 Task: Book a 2-hour guided tour of local street art and graffiti for art enthusiasts.
Action: Mouse pressed left at (595, 223)
Screenshot: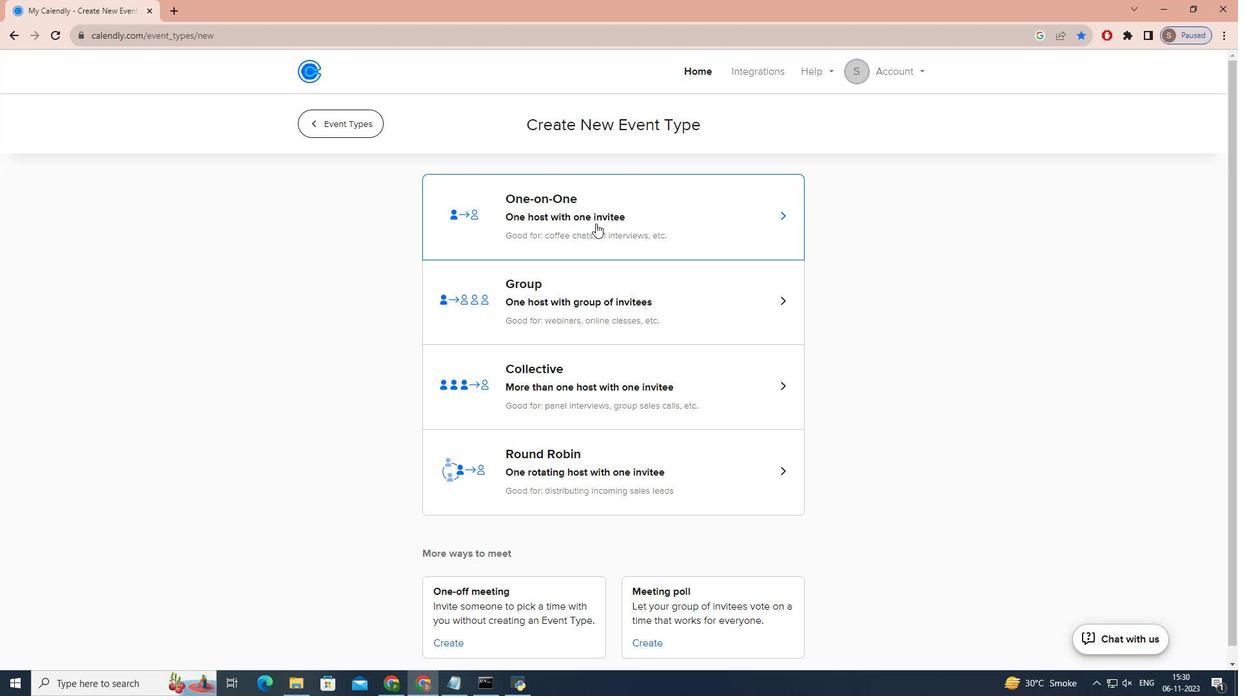 
Action: Mouse moved to (482, 305)
Screenshot: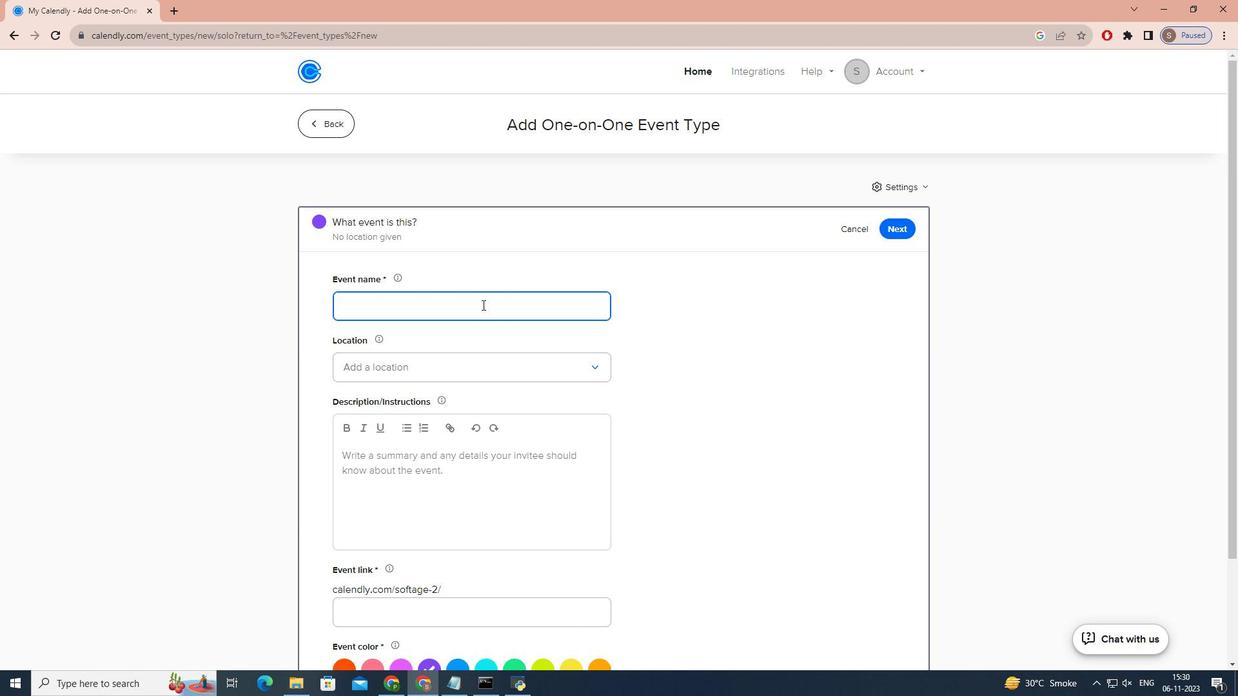 
Action: Mouse pressed left at (482, 305)
Screenshot: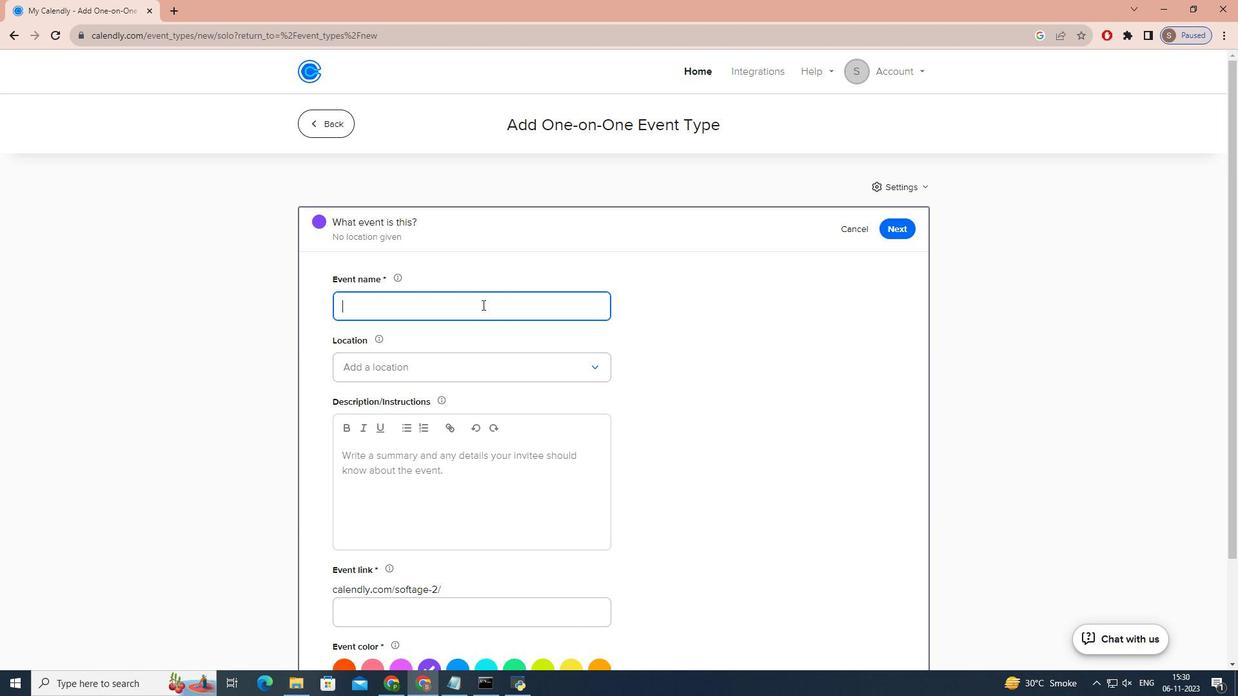 
Action: Key pressed s<Key.caps_lock>TREET<Key.space><Key.caps_lock>a<Key.caps_lock>RT<Key.space>AND<Key.space><Key.caps_lock>g<Key.caps_lock>RAFFITI<Key.space><Key.caps_lock>t<Key.caps_lock>OUR<Key.space>FOR<Key.space><Key.caps_lock>a<Key.caps_lock>RT<Key.space><Key.caps_lock>e<Key.caps_lock>NTHUSIASTS<Key.space>
Screenshot: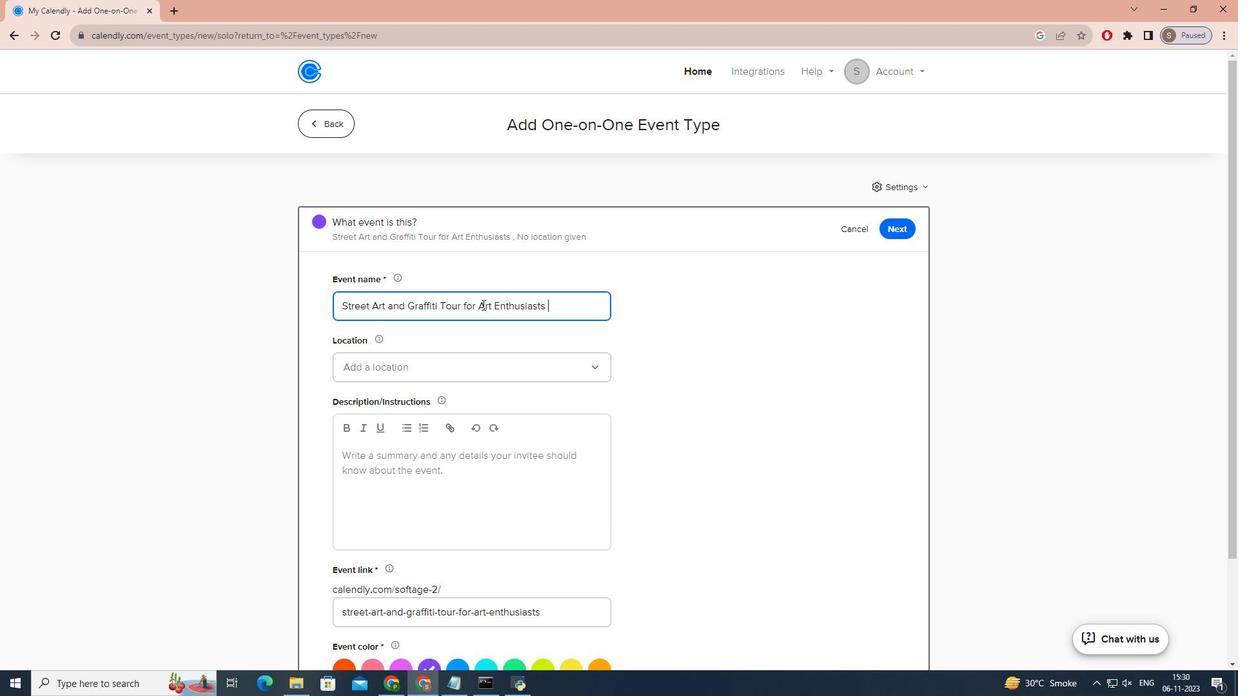 
Action: Mouse moved to (470, 373)
Screenshot: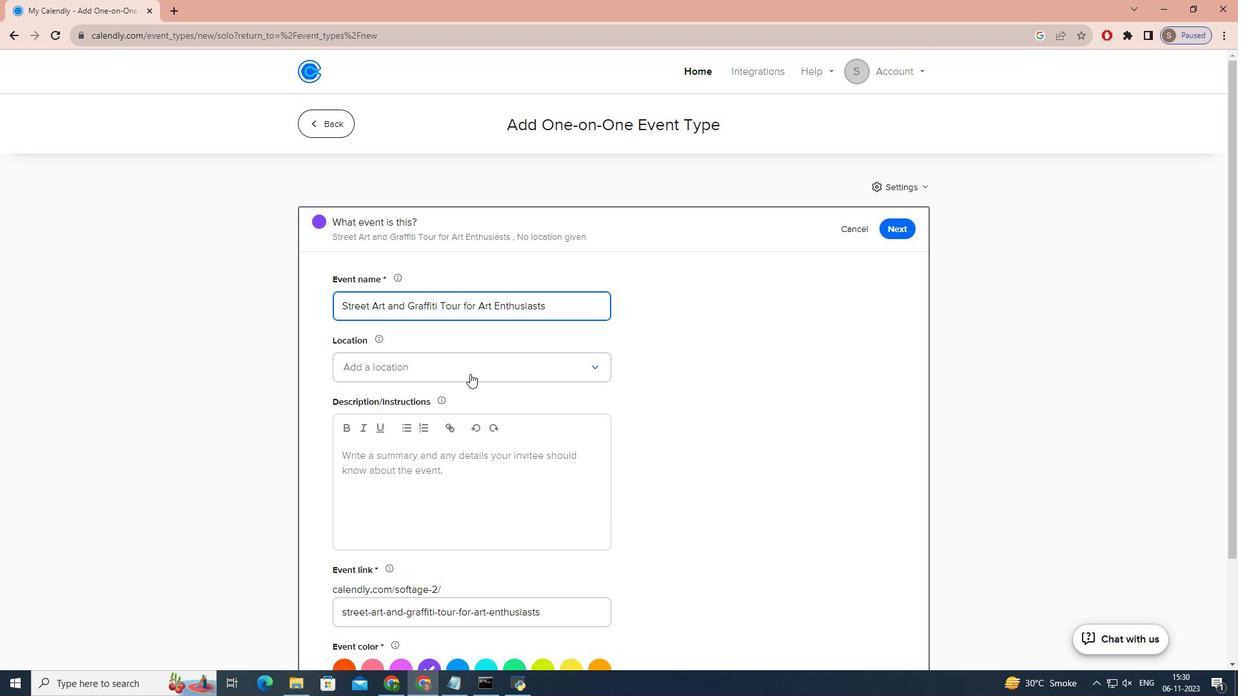 
Action: Mouse pressed left at (470, 373)
Screenshot: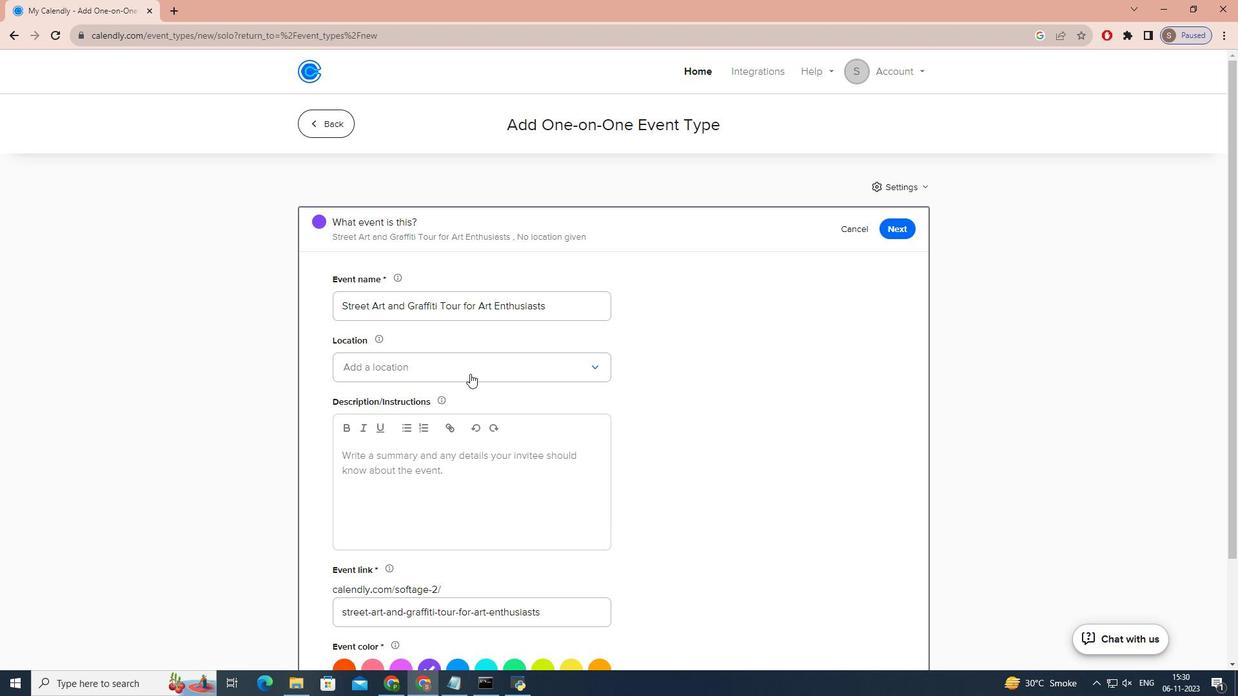 
Action: Mouse moved to (437, 402)
Screenshot: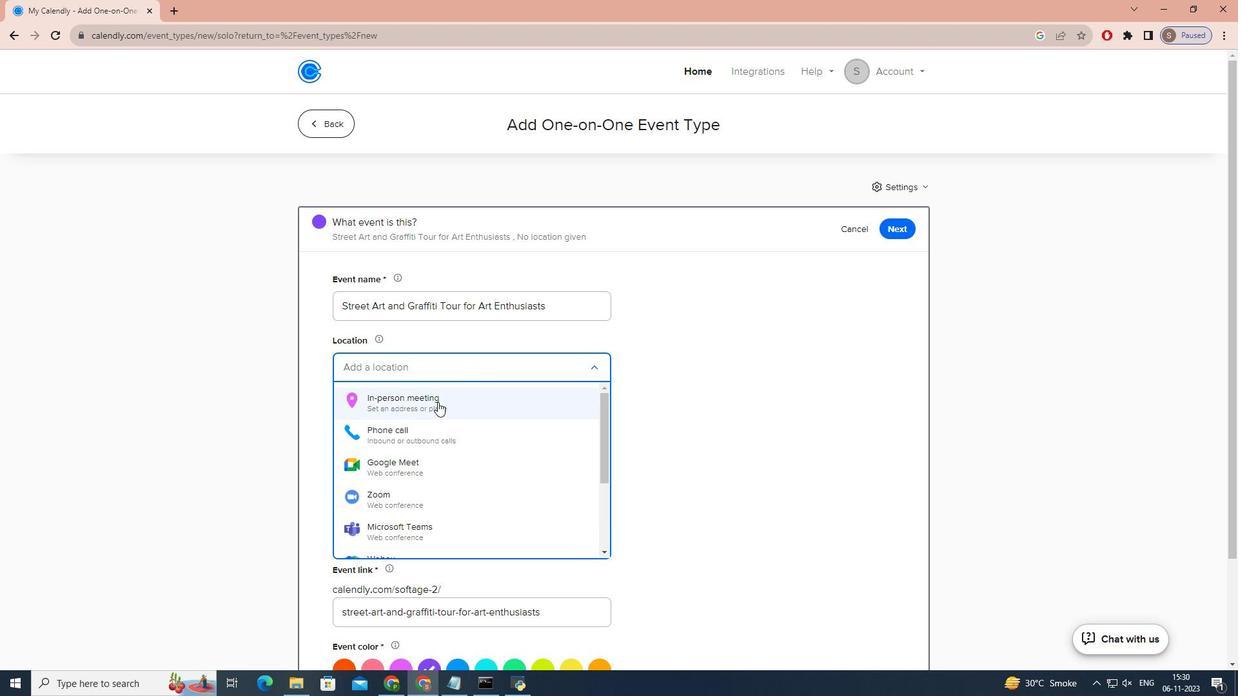 
Action: Mouse pressed left at (437, 402)
Screenshot: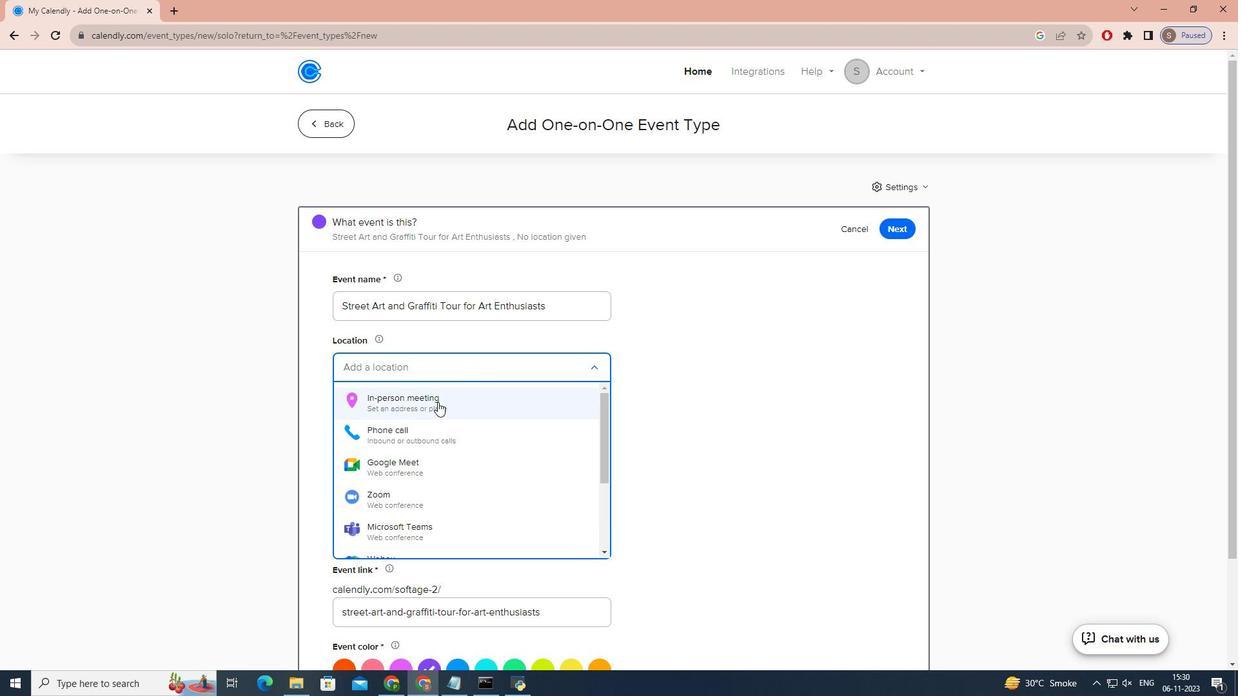 
Action: Mouse moved to (555, 221)
Screenshot: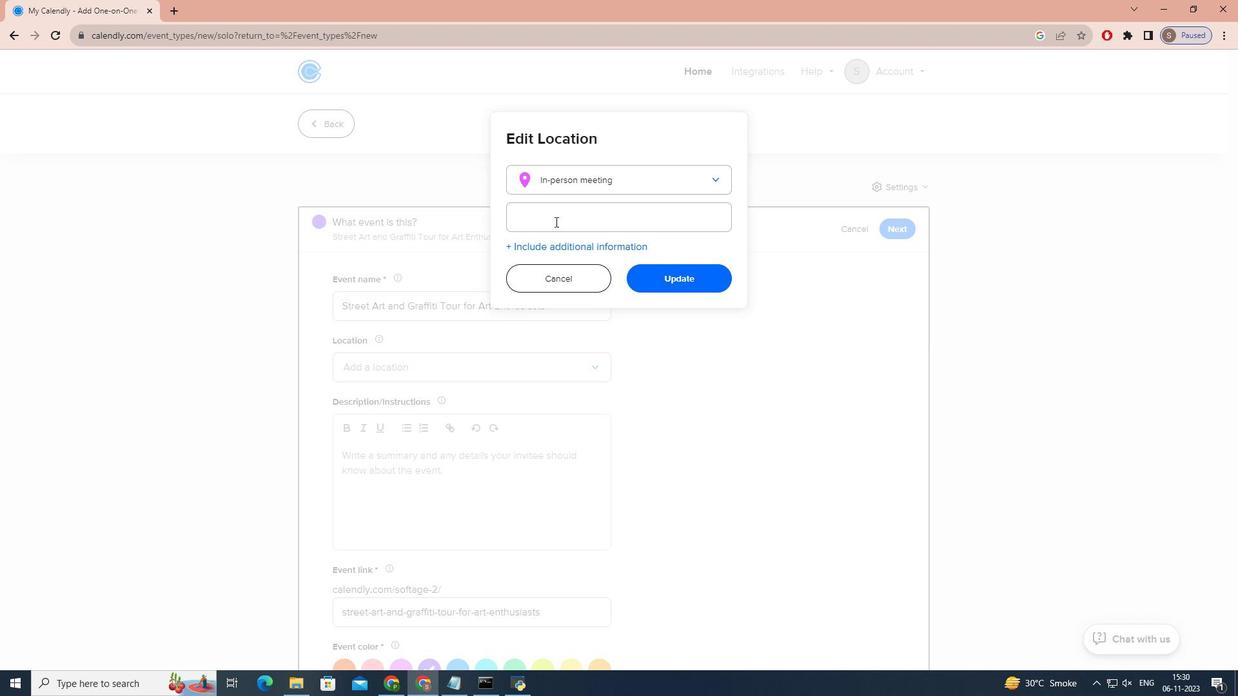 
Action: Mouse pressed left at (555, 221)
Screenshot: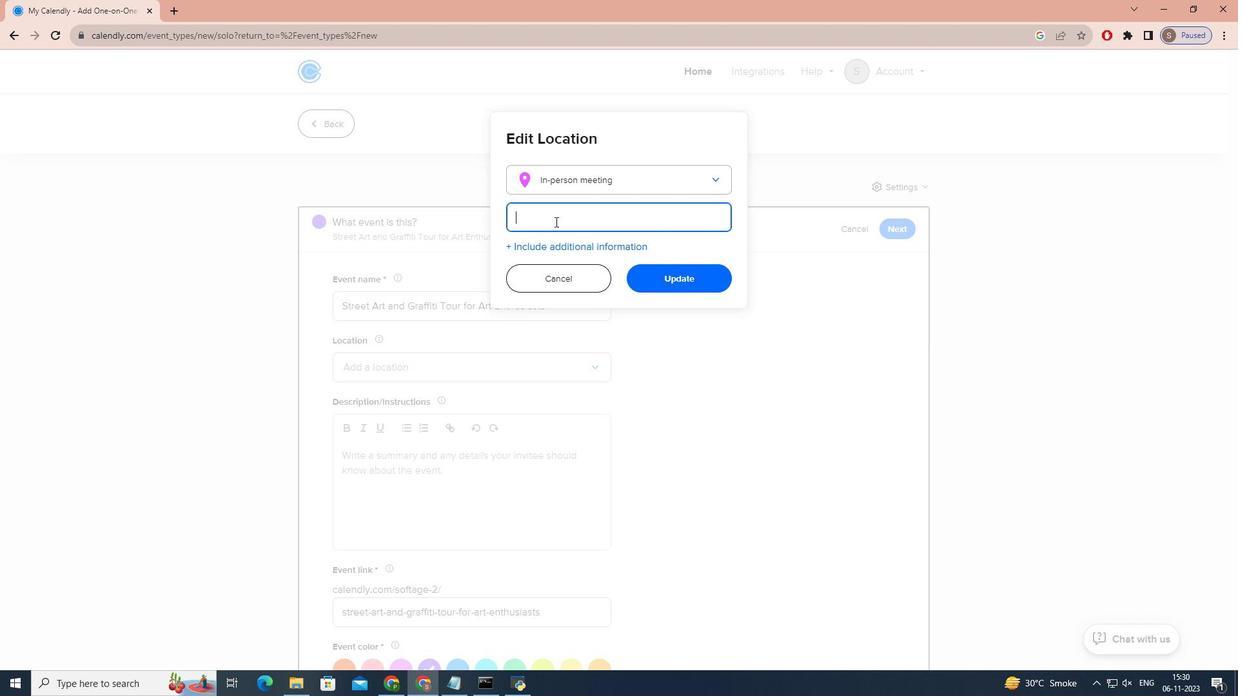 
Action: Key pressed <Key.caps_lock>w<Key.caps_lock>YNWOOD<Key.space><Key.caps_lock>w<Key.caps_lock>ALLS,<Key.space><Key.caps_lock>m<Key.caps_lock>IAMI<Key.space><Key.backspace>,<Key.space><Key.caps_lock>f<Key.caps_lock>LORIDA,<Key.space>2520<Key.space><Key.caps_lock>nw<Key.space><Key.caps_lock>2ND<Key.space><Key.caps_lock>a<Key.caps_lock>VE,<Key.space>33127
Screenshot: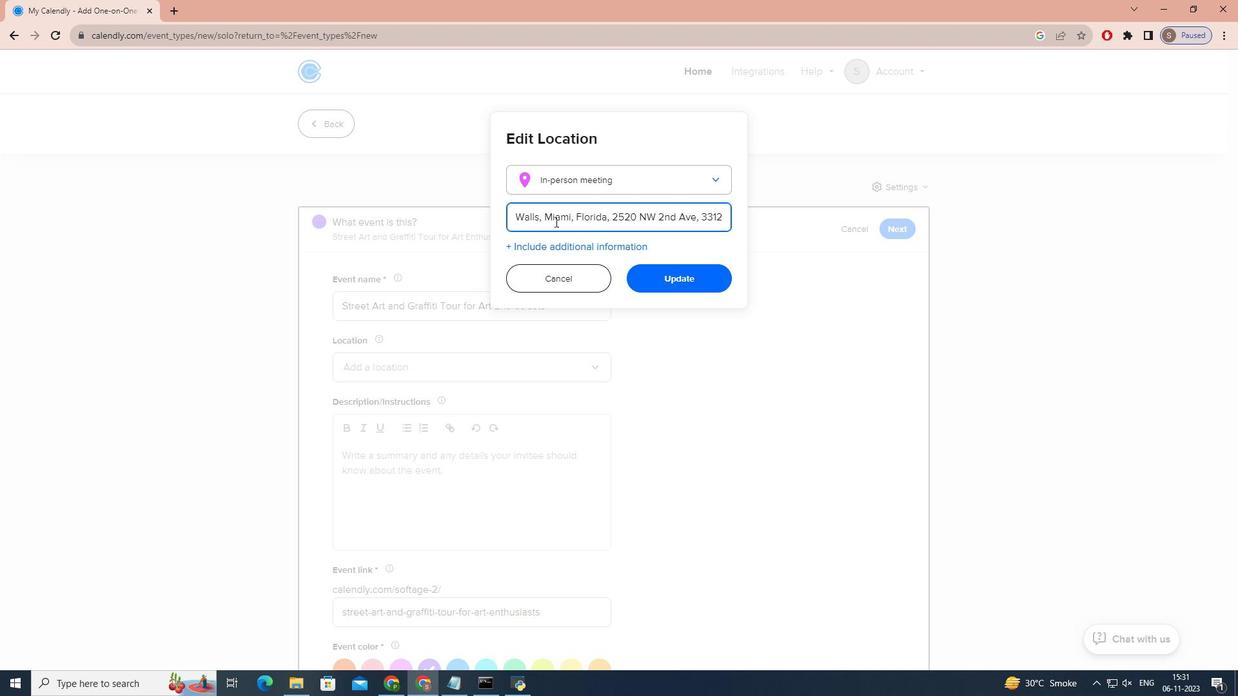
Action: Mouse moved to (688, 282)
Screenshot: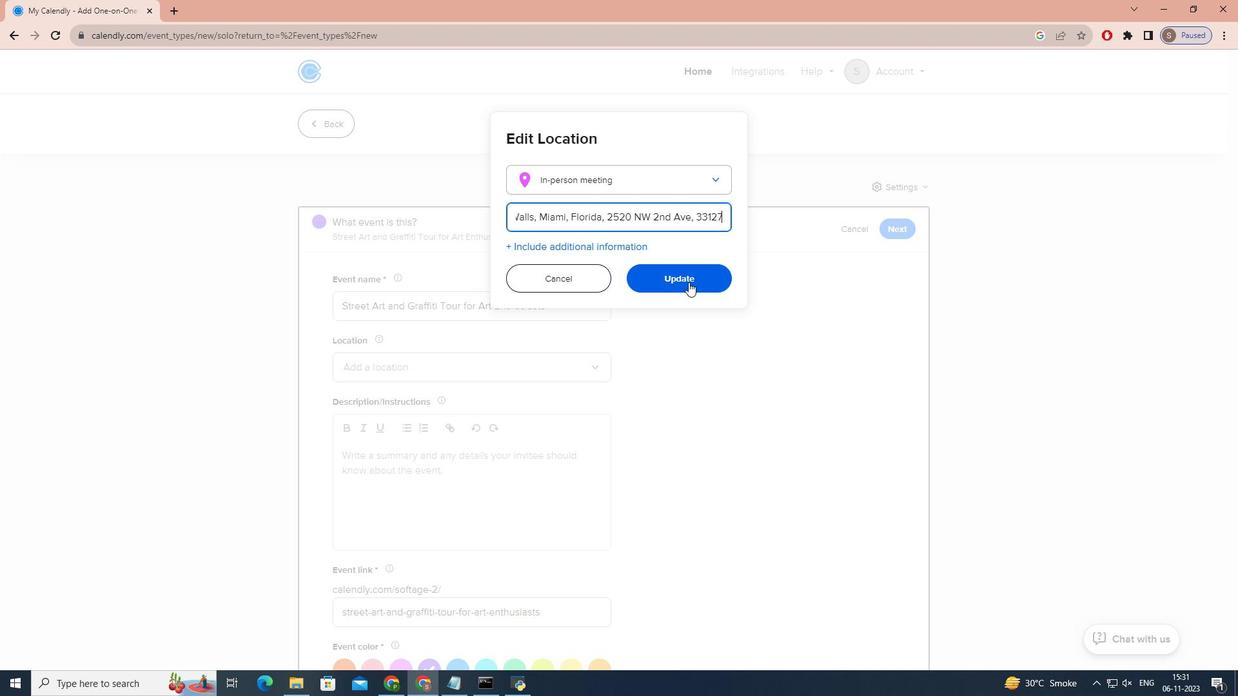 
Action: Mouse pressed left at (688, 282)
Screenshot: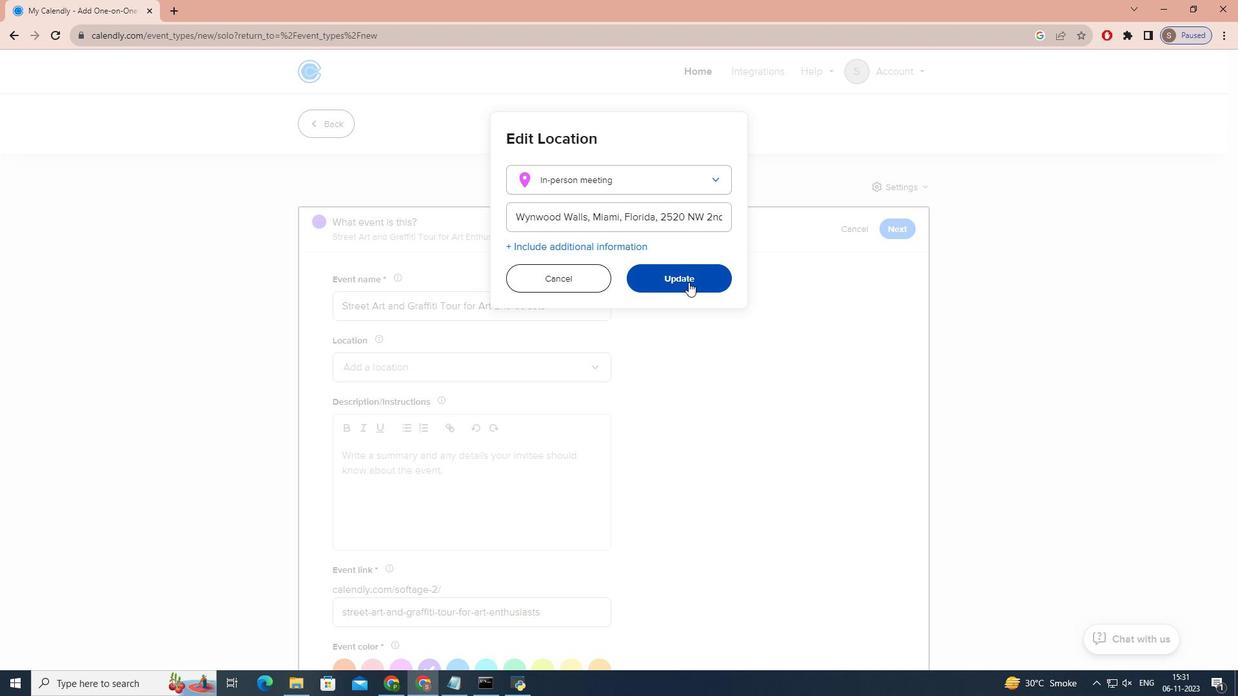 
Action: Mouse moved to (435, 510)
Screenshot: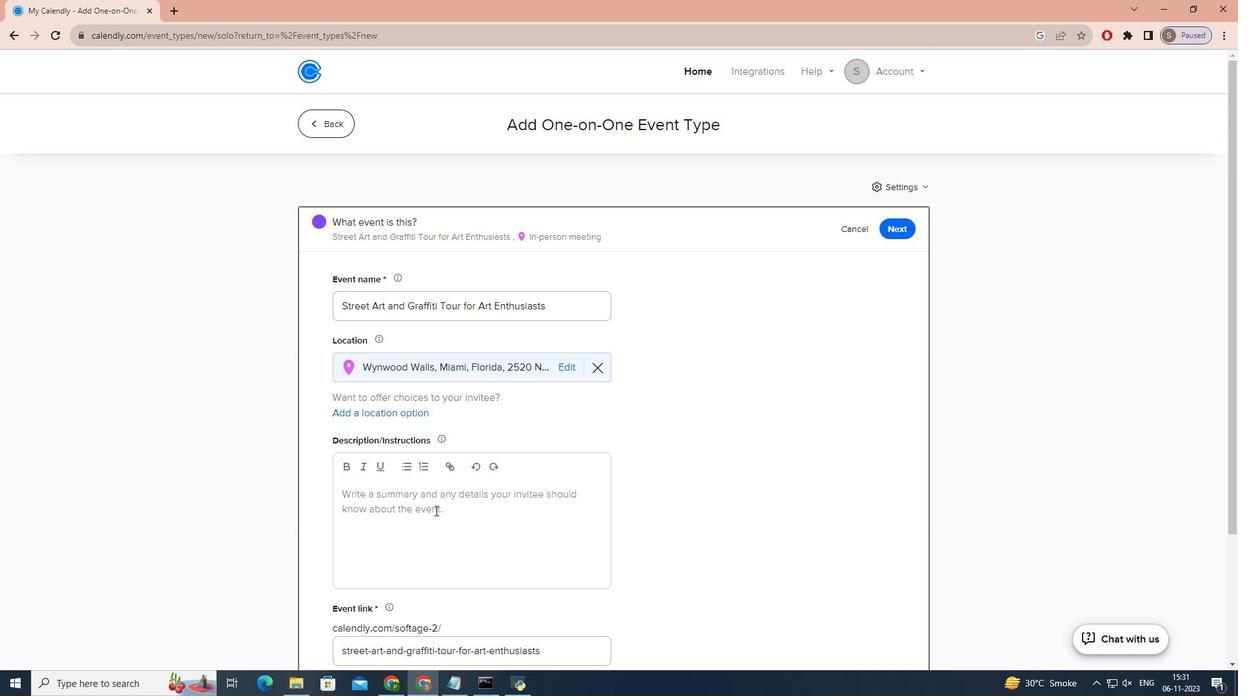 
Action: Mouse pressed left at (435, 510)
Screenshot: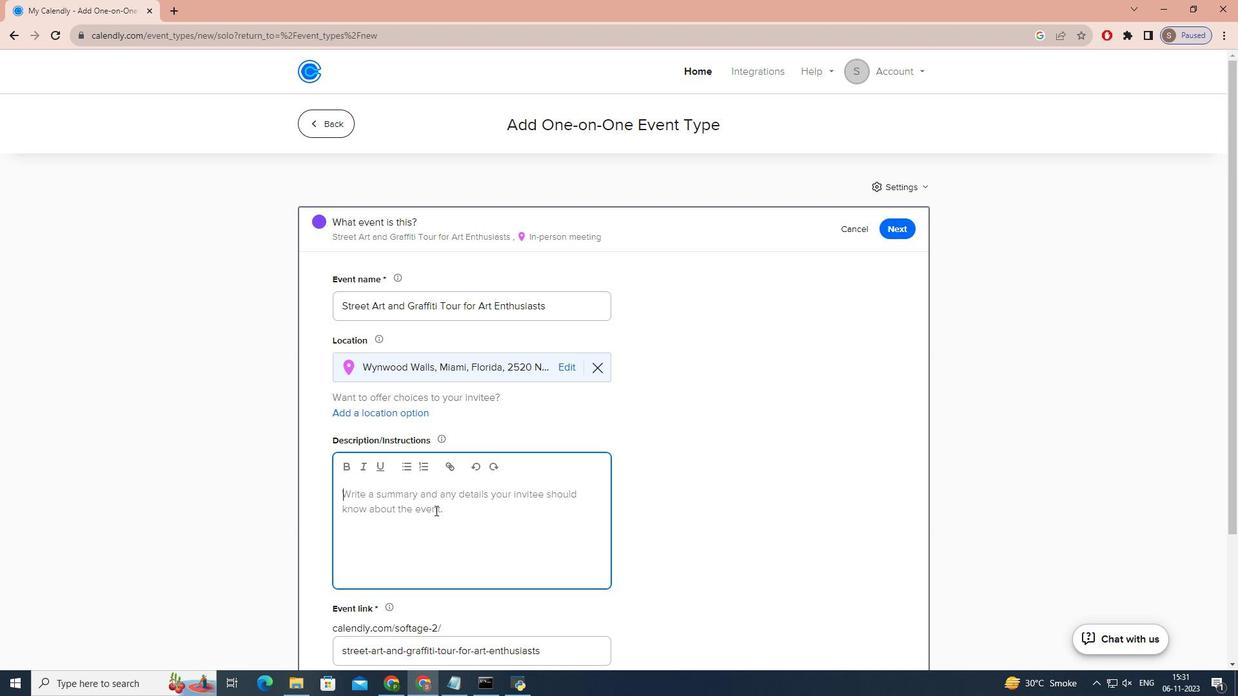 
Action: Mouse moved to (433, 509)
Screenshot: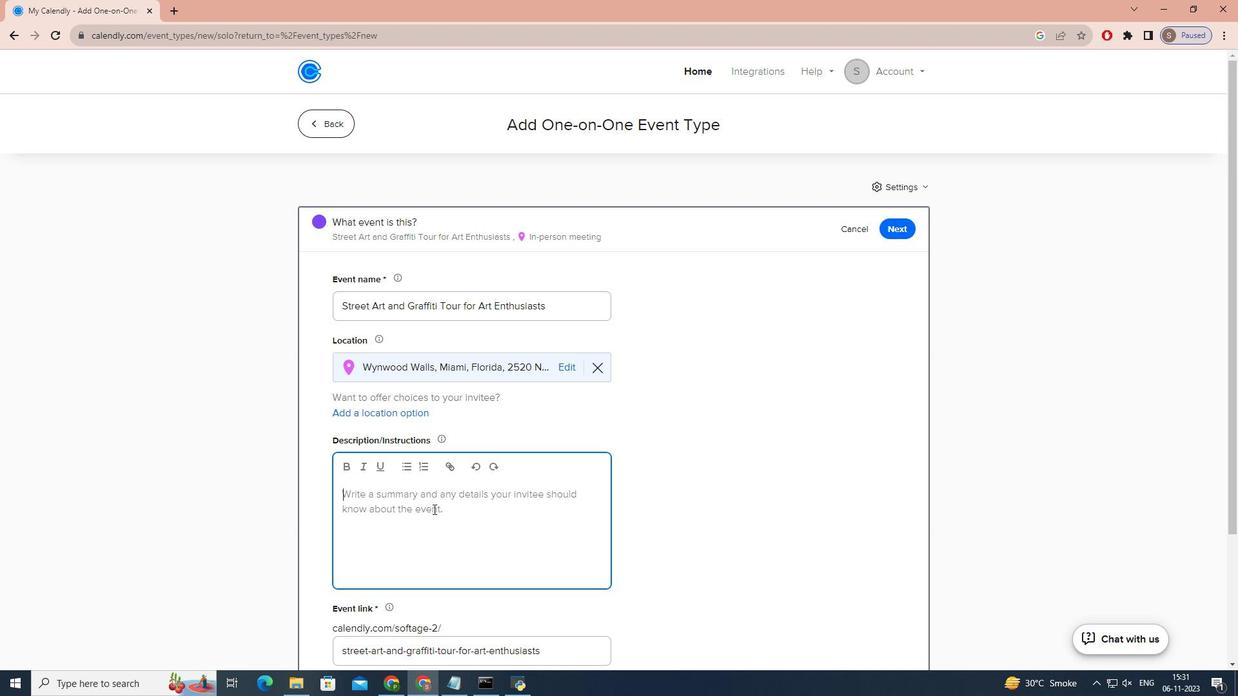 
Action: Key pressed <Key.caps_lock>i<Key.caps_lock>MMR<Key.backspace>ERSE<Key.space>YOURSELF<Key.space>IN<Key.space>THE<Key.space>VIBRANT<Key.space>WORLD<Key.space>OF<Key.space>STREET<Key.space>ART<Key.space>GRAFFITI<Key.space>ON<Key.space>THIS<Key.space>GUIDED<Key.space>TOUR<Key.space>DESIGNED<Key.space>FOR<Key.space>AF<Key.backspace>RT<Key.space>ENTHUSIASTS.<Key.space><Key.caps_lock>d<Key.caps_lock>ISCOVER<Key.space>THE<Key.space>HIDDEN<Key.space>GEMS<Key.space>OF<Key.space>LOCAL<Key.space>URBAN<Key.space>ART,<Key.space>LEARN<Key.space>ABOUT<Key.space>THE<Key.space>ARTISTS<Key.space>BEHIND<Key.space>THE<Key.space>MURALS,<Key.space>AND<Key.space>GAIN<Key.space>A<Key.space>DEEPER<Key.space>APPRECIATION<Key.space>FOR<Key.space>THIS<Key.space>DYNAMIC<Key.space>AND<Key.space>EVOLVING.<Key.space><Key.enter><Key.caps_lock>e<Key.caps_lock>XPLORE<Key.space>THE<Key.space>COLORFUL<Key.space>STREETS<Key.space>OF<Key.space>OUR<Key.space>CITY<Key.space>AND<Key.space>WITNESS<Key.space>THE<Key.space>TRANSFORMATION<Key.space>OF<Key.space>ORDINARY<Key.space>WALLS<Key.space>INTO<Key.space>CAPTIVATING<Key.space>CANVASS<Key.backspace>ES.<Key.space><Key.caps_lock>o<Key.caps_lock>UR<Key.space>KNOWLEDGE<Key.space>GUIDE<Key.space>WILL<Key.space>PROVIDE<Key.space>INSIGHTS<Key.space>INTO<Key.space>THJE<Key.backspace><Key.backspace>E<Key.space>HISTORY,<Key.space>TECHNIQUES,<Key.space>AND<Key.space>ARTISTS<Key.space><Key.backspace><Key.backspace><Key.backspace><Key.backspace><Key.backspace><Key.backspace><Key.backspace><Key.backspace><Key.backspace><Key.space>CULTURAL<Key.space>SIGNIFICANCE<Key.space>OF<Key.space>STREET<Key.space>ART,<Key.space>MAKING<Key.space>THIS<Key.space>TOUR<Key.space>A<Key.space>MUST-DO<Key.space>FOR<Key.space>ANY<Key.space>A<Key.backspace>PASSIONATE<Key.space>ABOUT<Key.space>URBAN<Key.space>CREATIVITY.<Key.space>
Screenshot: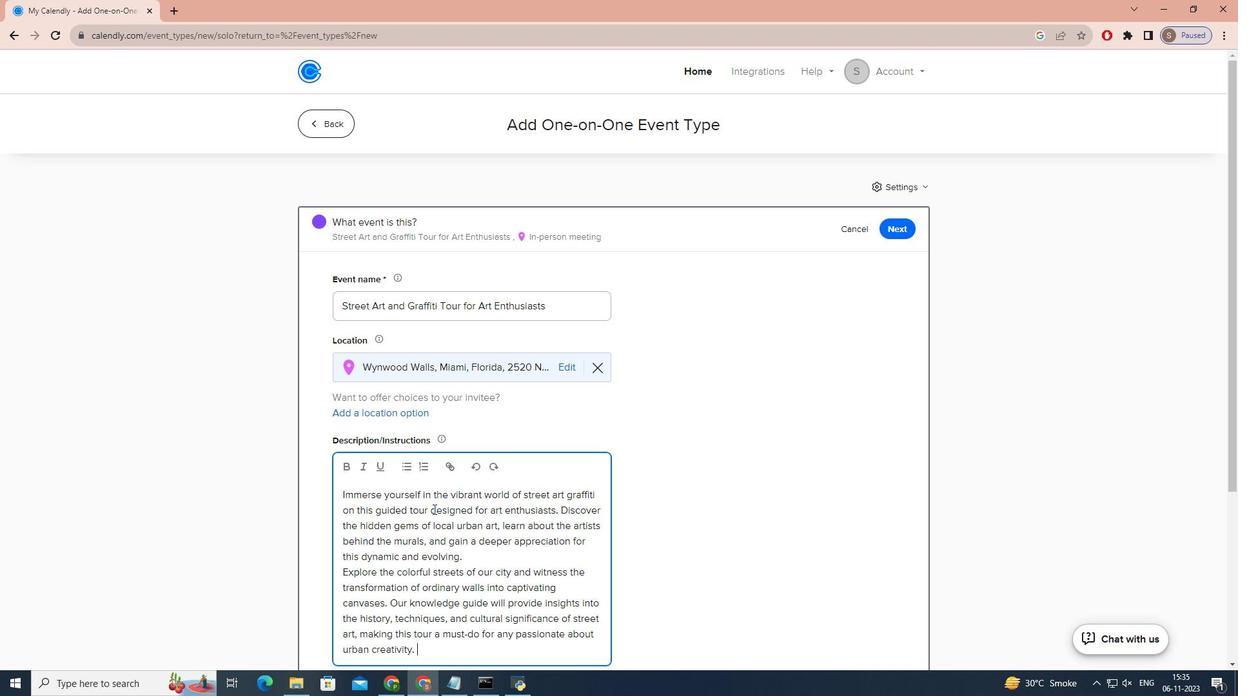
Action: Mouse moved to (599, 486)
Screenshot: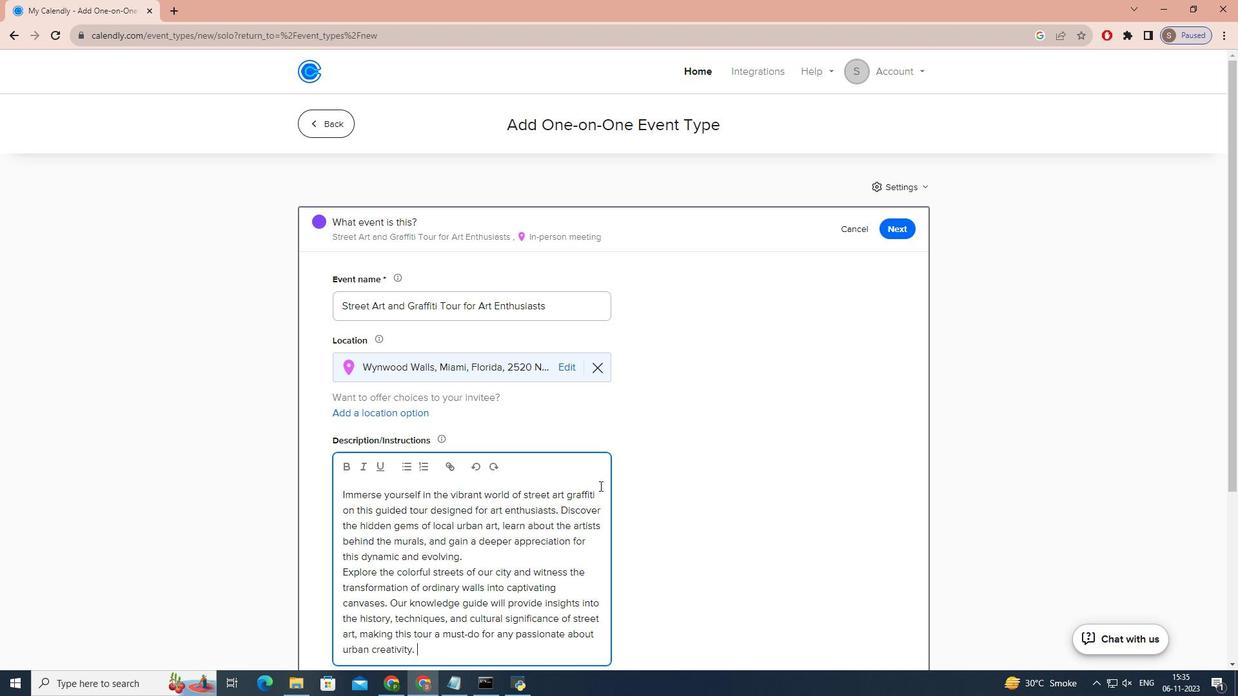 
Action: Mouse scrolled (599, 485) with delta (0, 0)
Screenshot: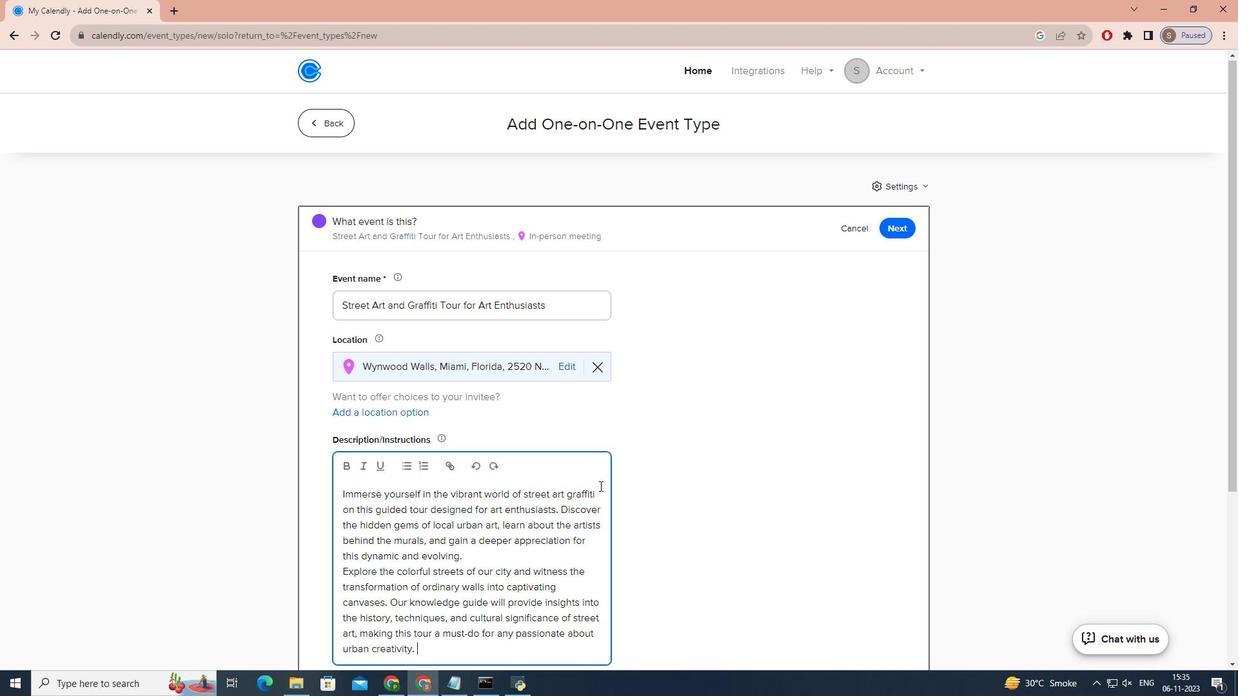 
Action: Mouse scrolled (599, 485) with delta (0, 0)
Screenshot: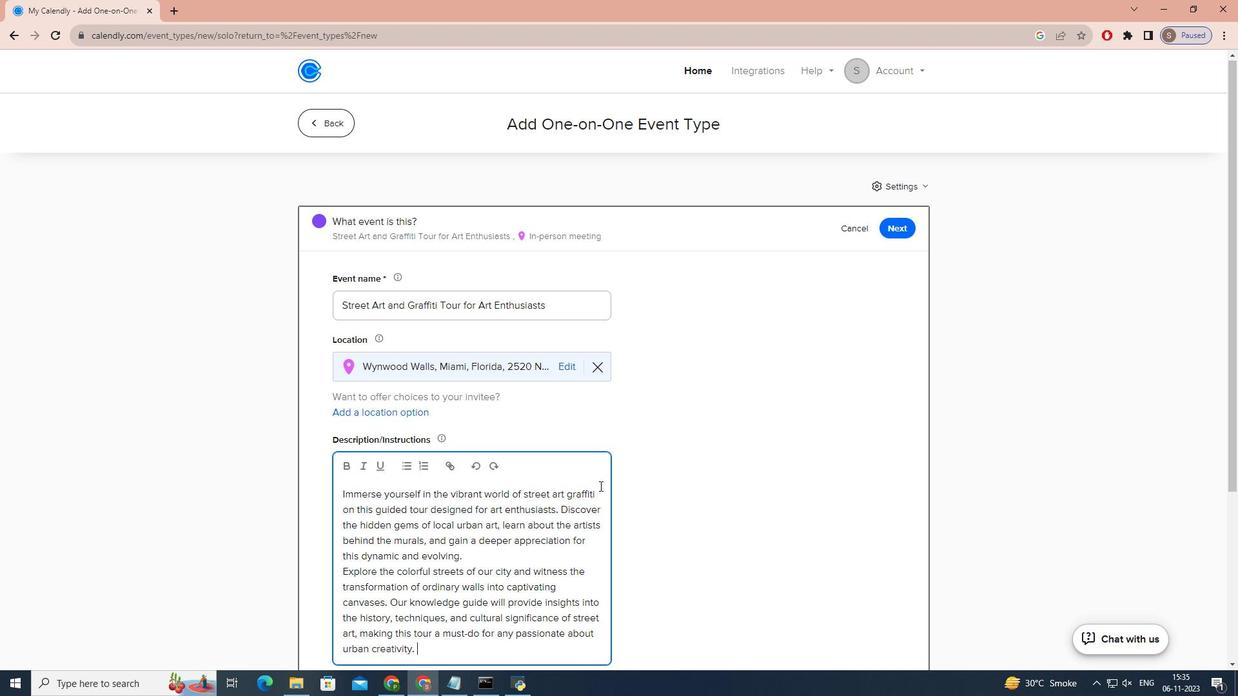 
Action: Mouse scrolled (599, 485) with delta (0, 0)
Screenshot: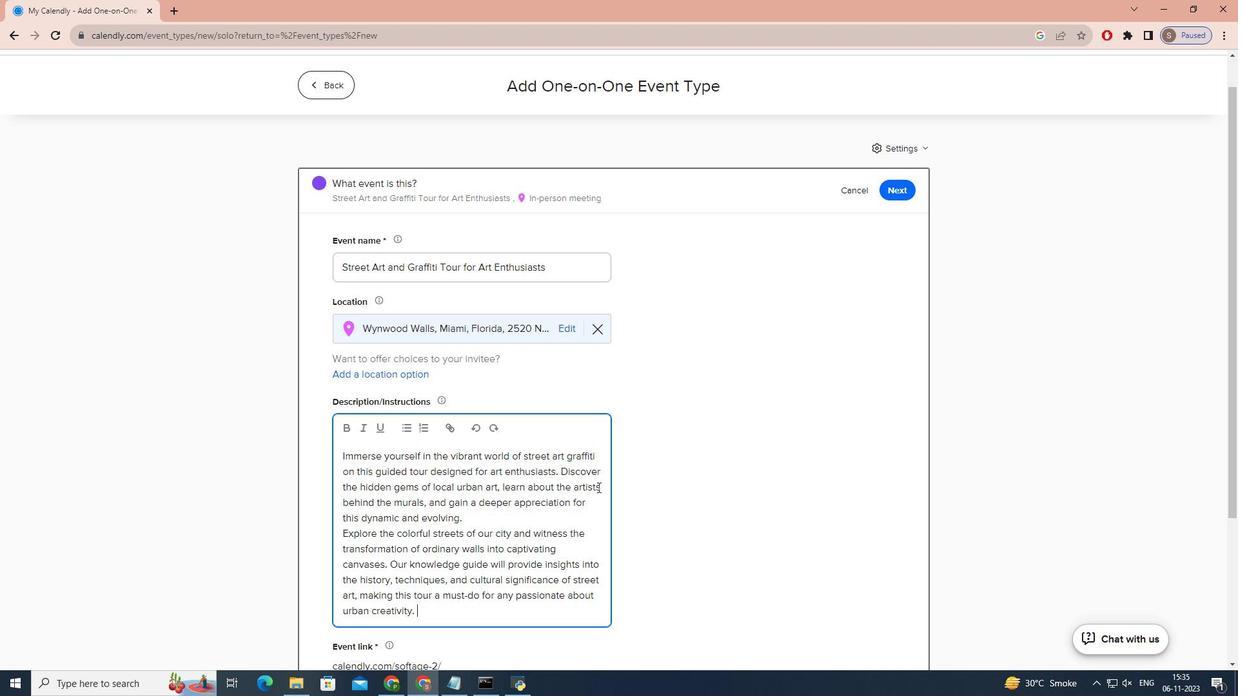 
Action: Mouse moved to (599, 486)
Screenshot: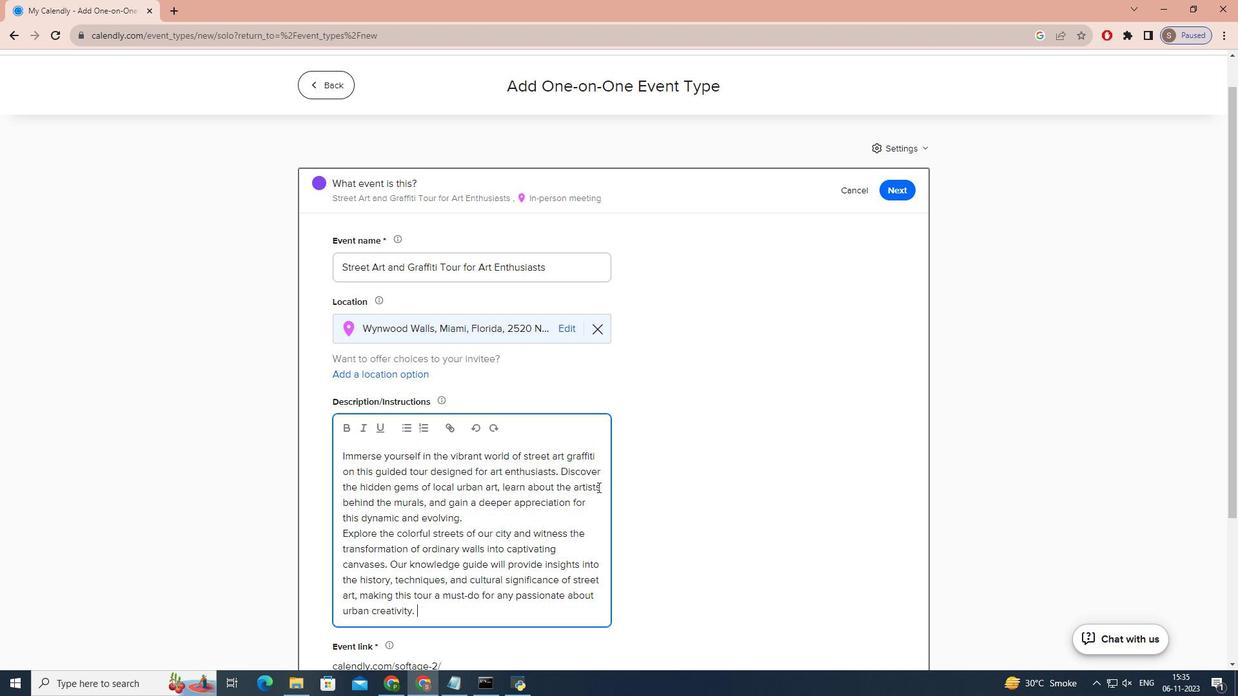 
Action: Mouse scrolled (599, 485) with delta (0, 0)
Screenshot: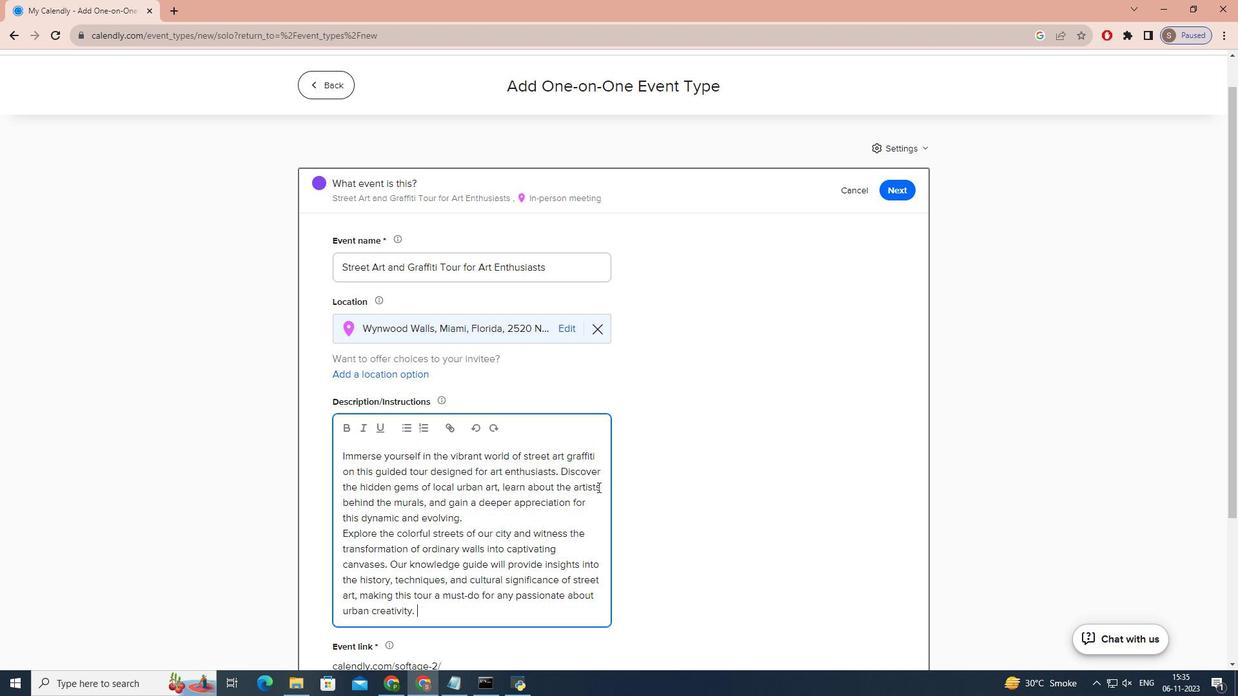 
Action: Mouse moved to (599, 486)
Screenshot: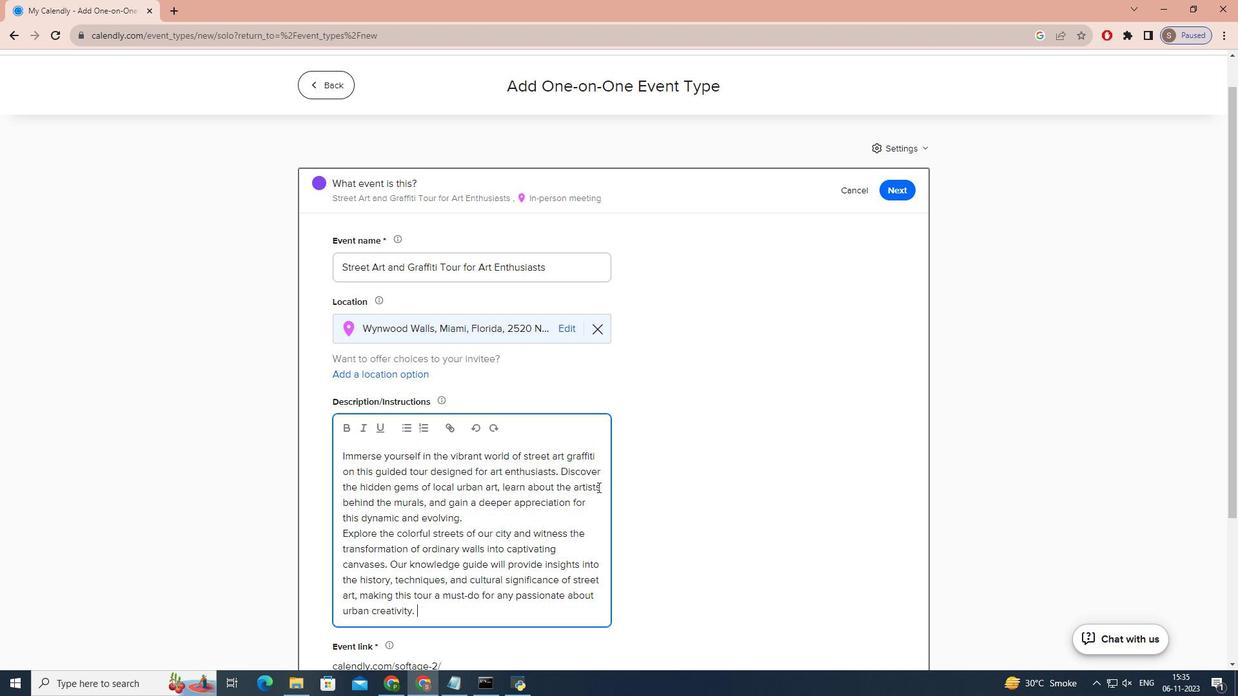 
Action: Mouse scrolled (599, 486) with delta (0, 0)
Screenshot: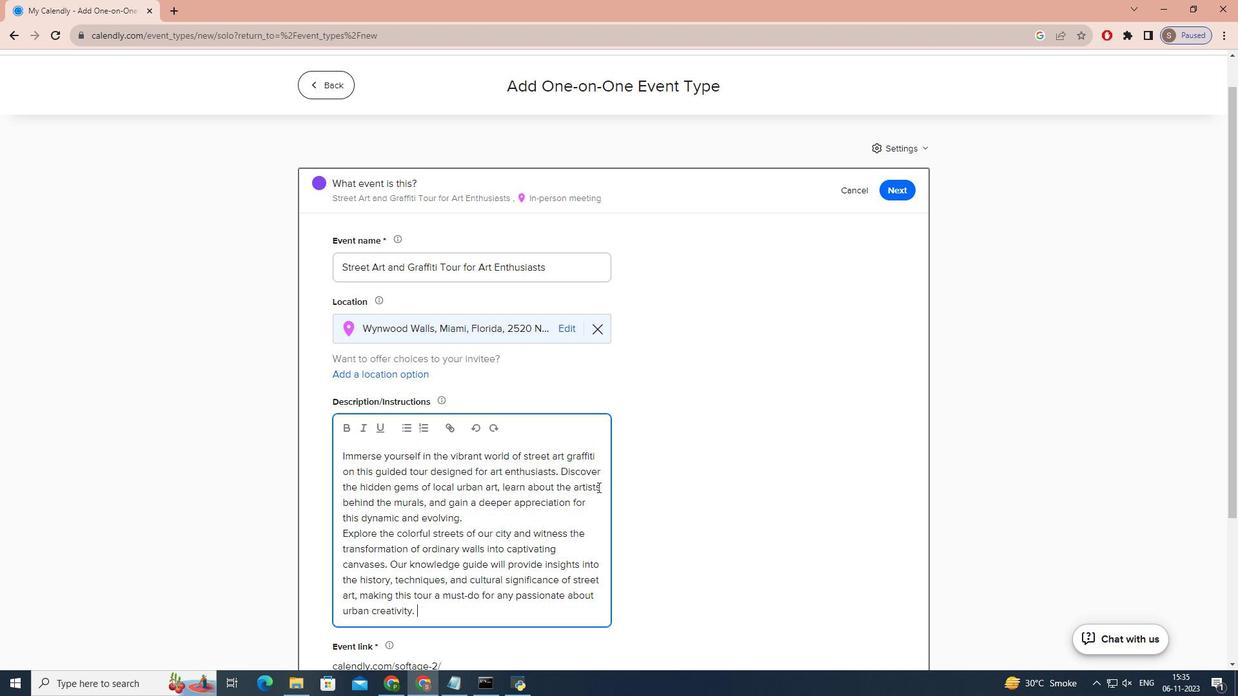 
Action: Mouse moved to (597, 487)
Screenshot: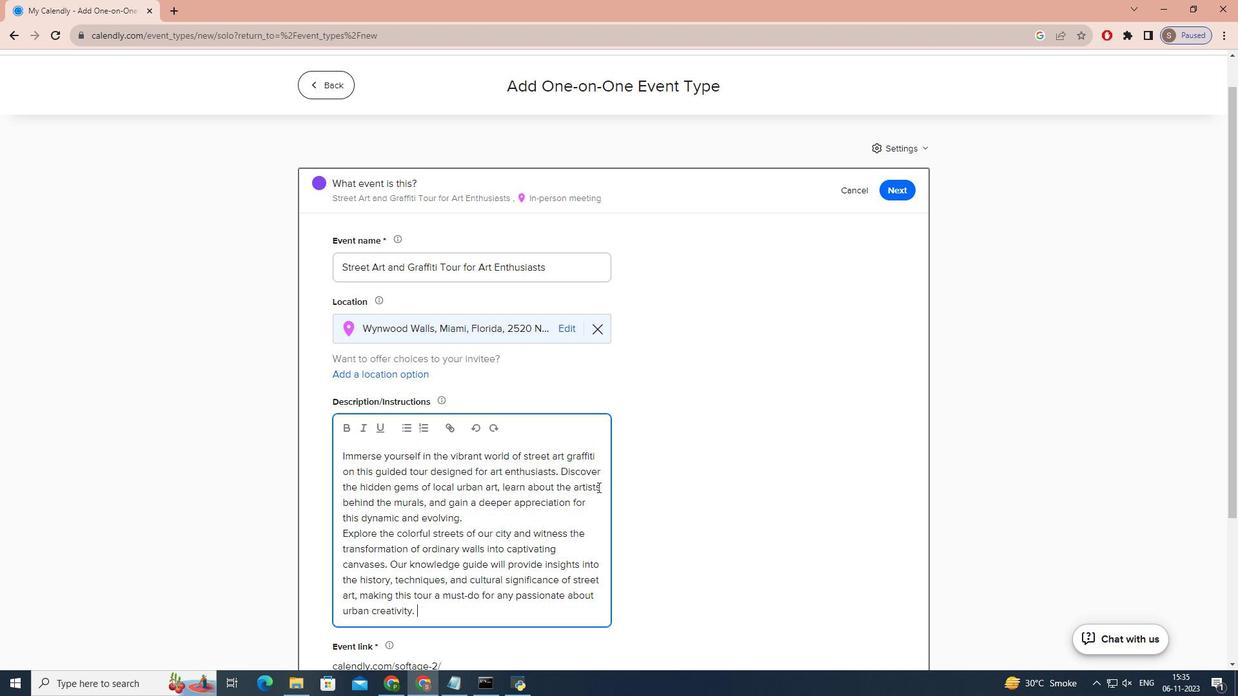 
Action: Mouse scrolled (597, 486) with delta (0, 0)
Screenshot: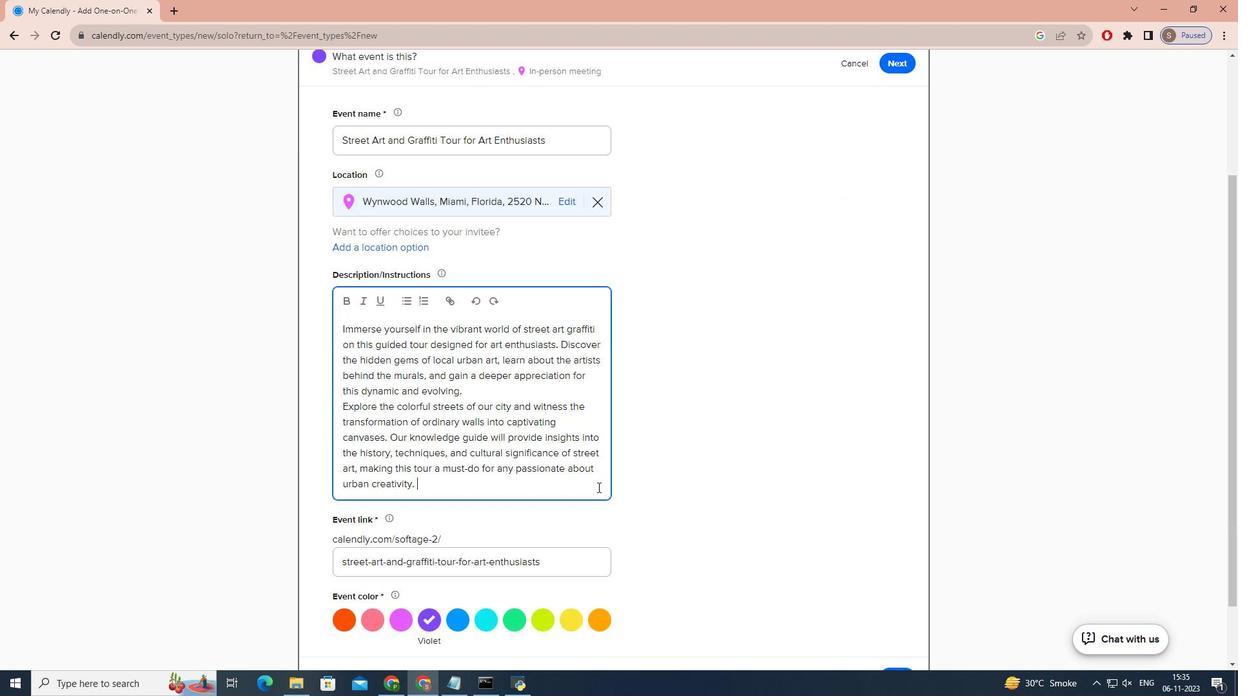 
Action: Mouse scrolled (597, 486) with delta (0, 0)
Screenshot: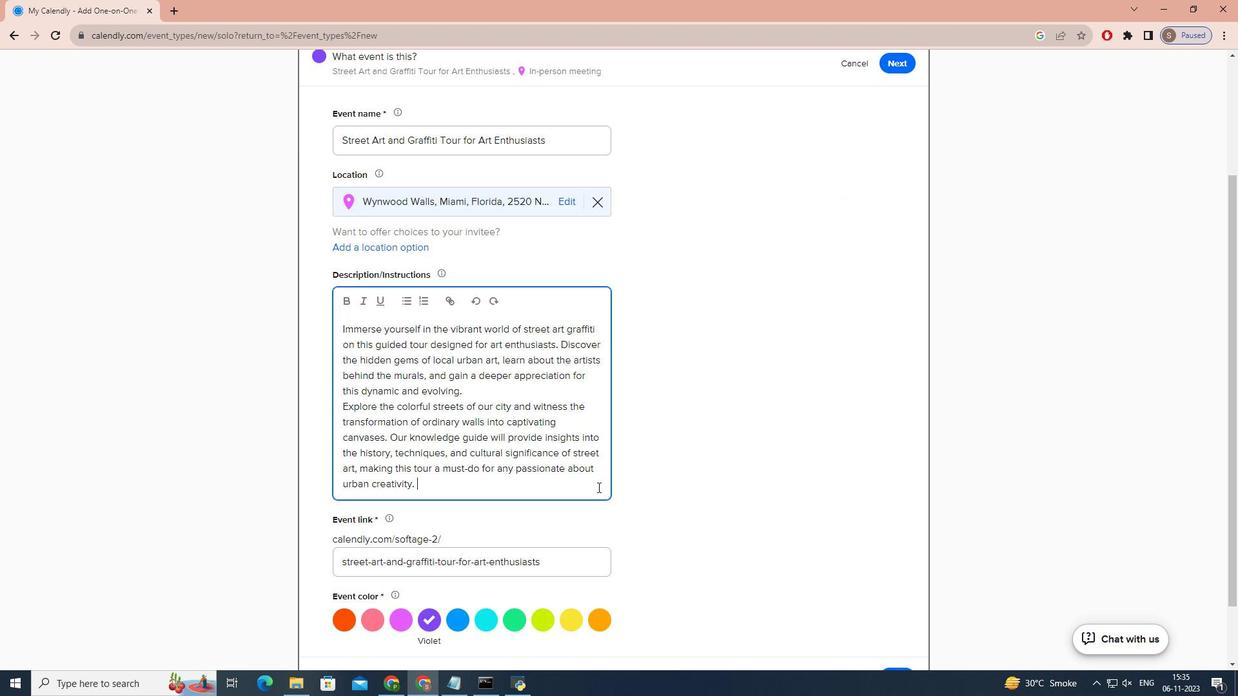 
Action: Mouse moved to (480, 543)
Screenshot: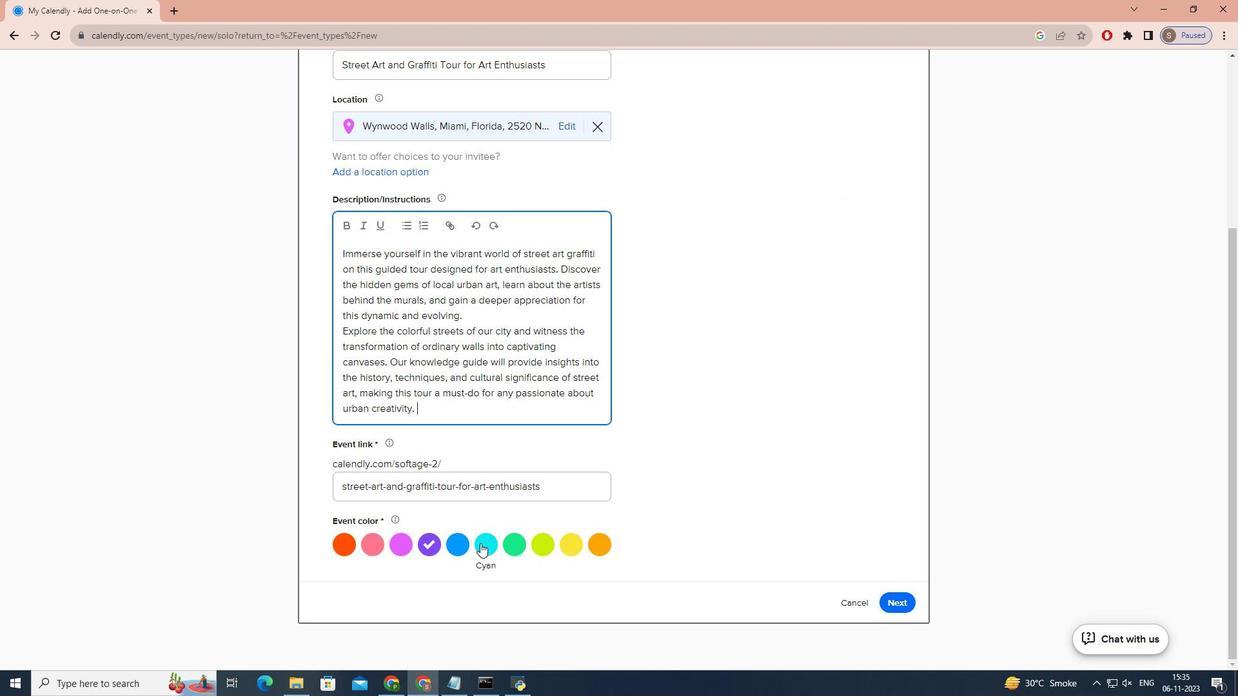 
Action: Mouse pressed left at (480, 543)
Screenshot: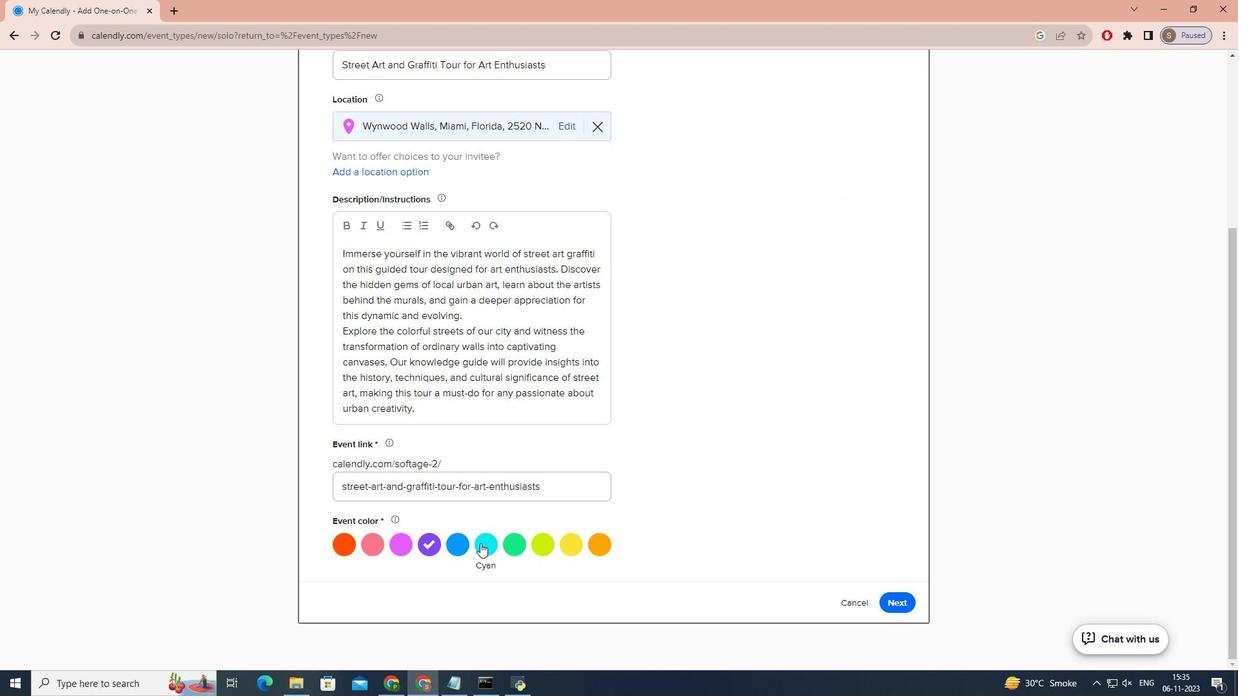 
Action: Mouse moved to (897, 600)
Screenshot: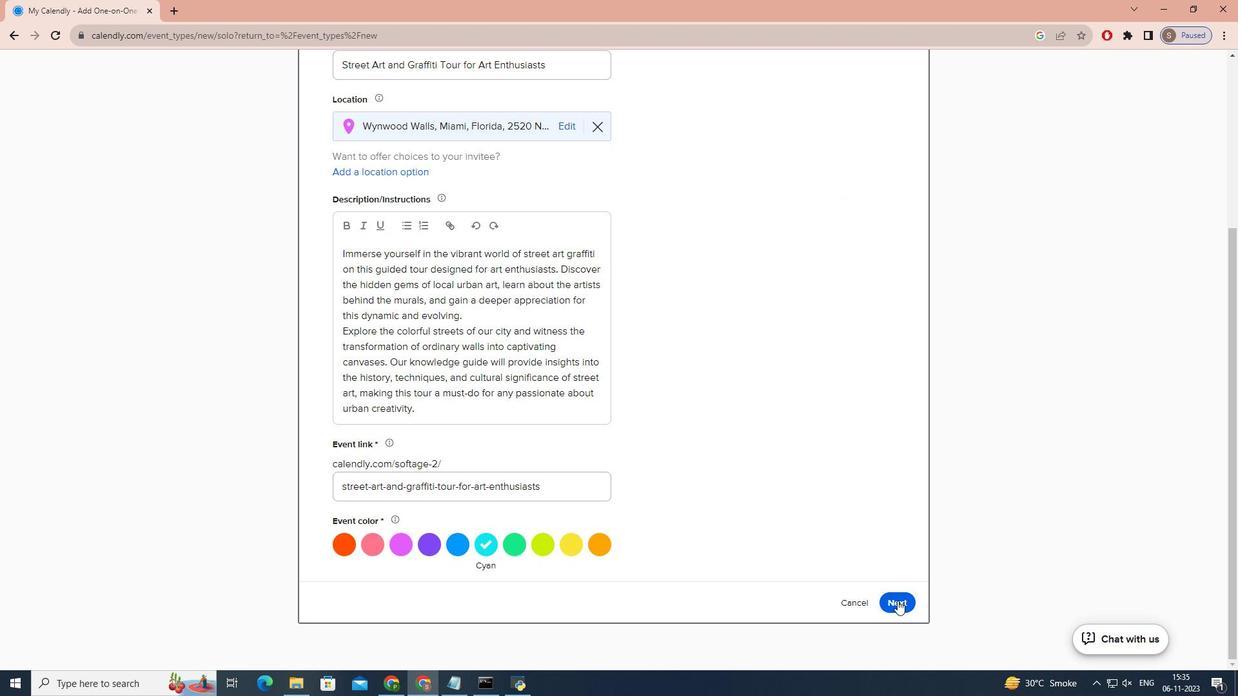 
Action: Mouse pressed left at (897, 600)
Screenshot: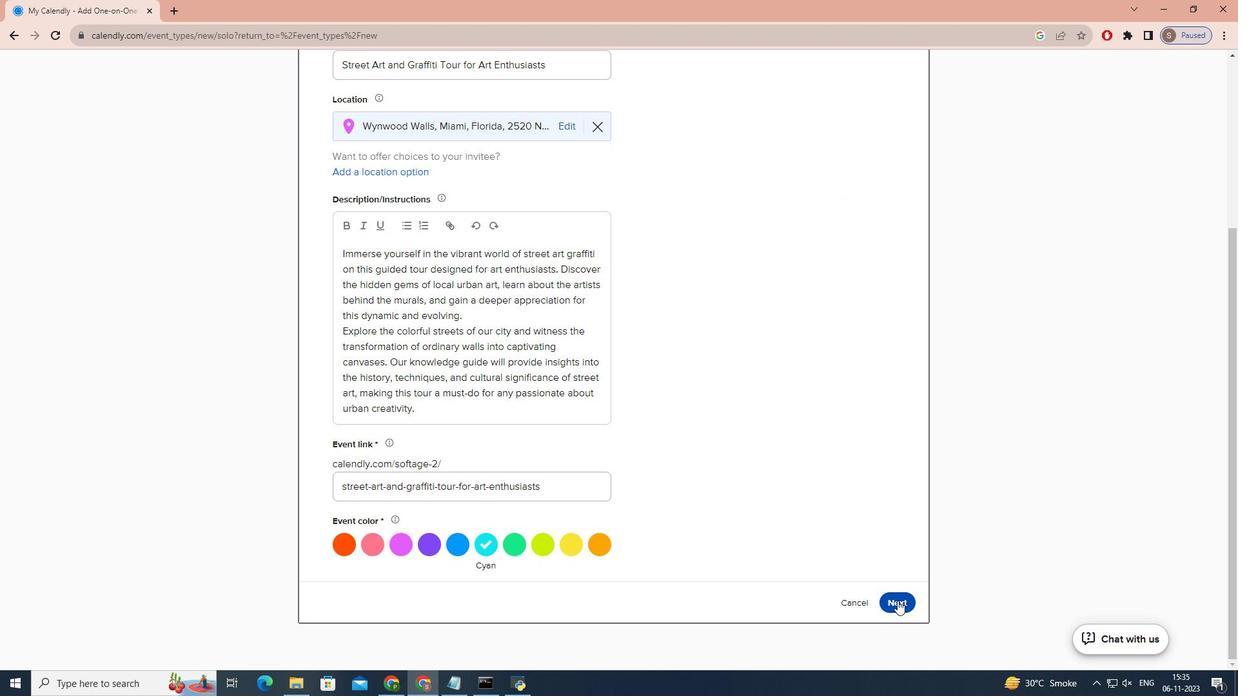 
Action: Mouse moved to (544, 303)
Screenshot: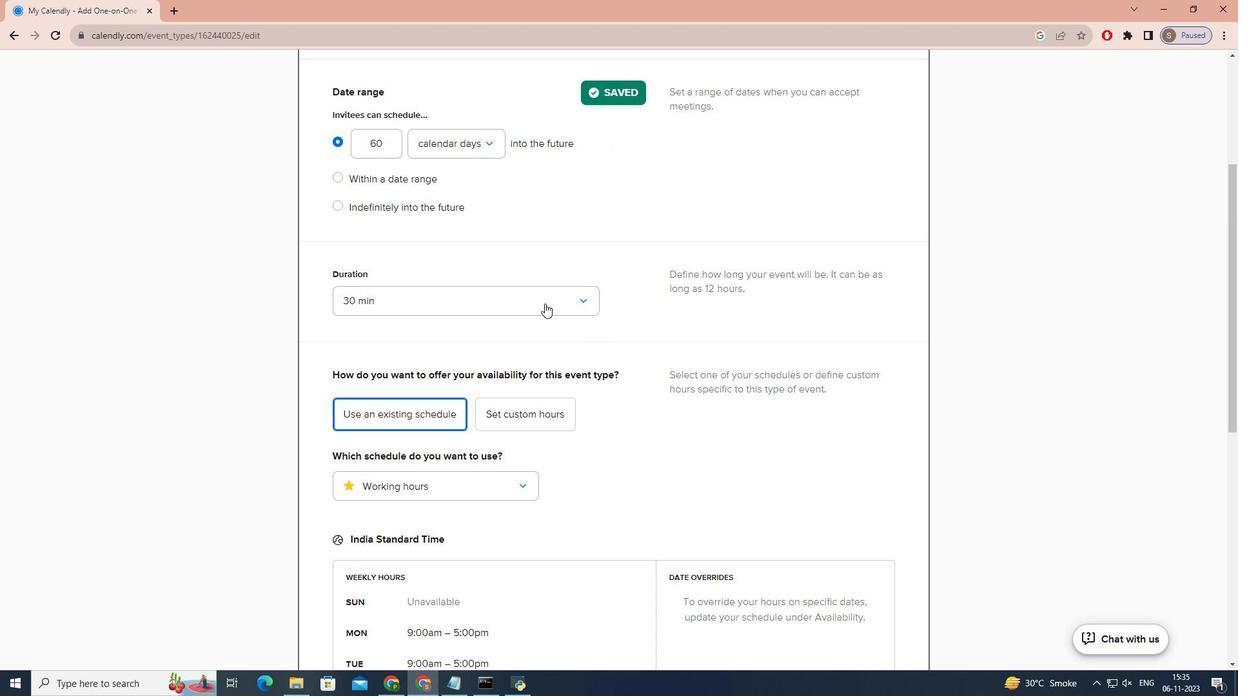 
Action: Mouse pressed left at (544, 303)
Screenshot: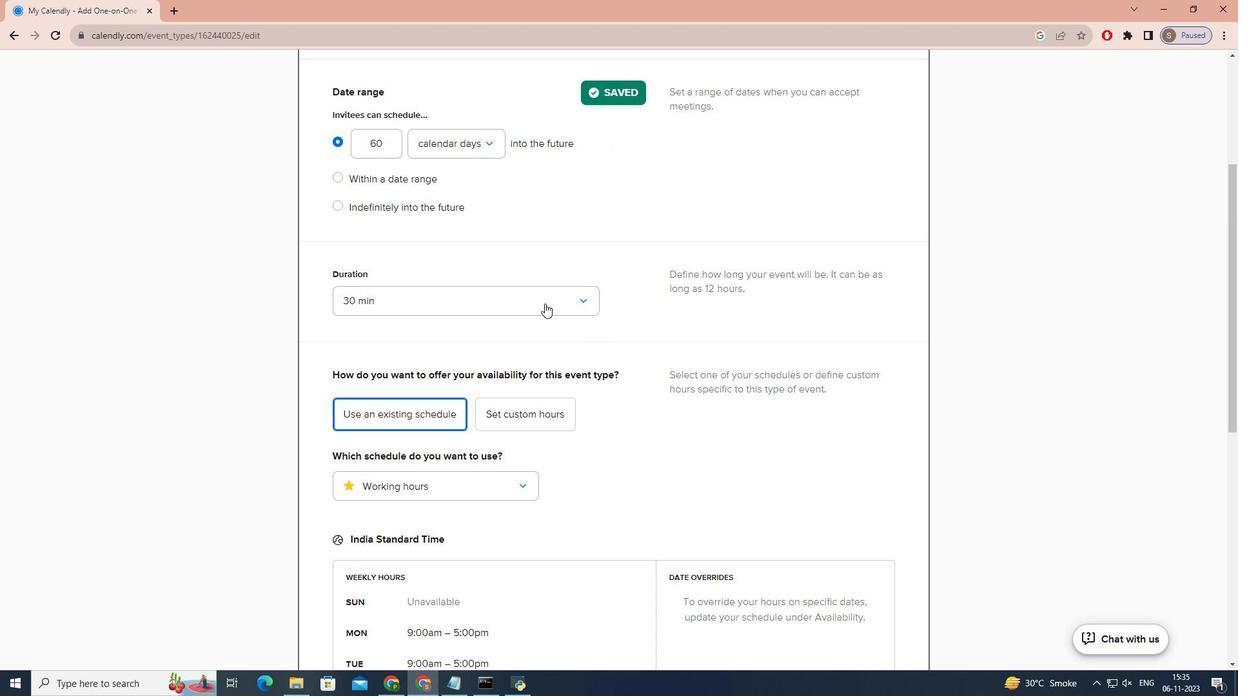 
Action: Mouse moved to (505, 426)
Screenshot: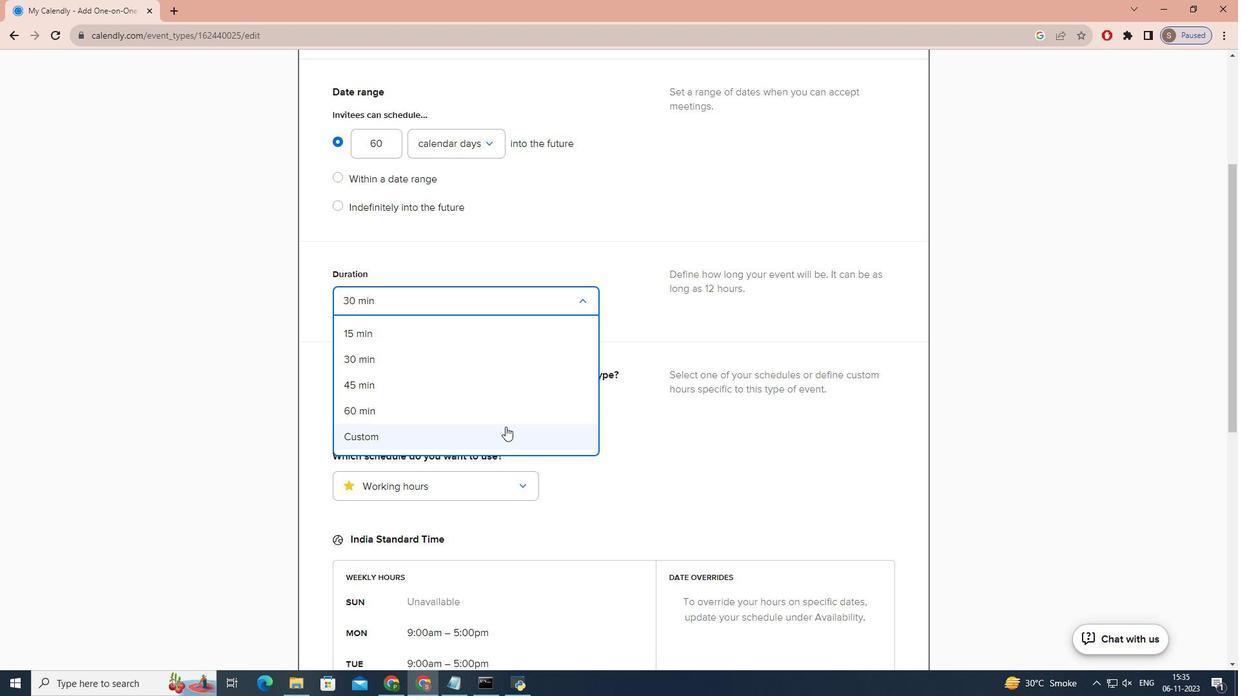 
Action: Mouse pressed left at (505, 426)
Screenshot: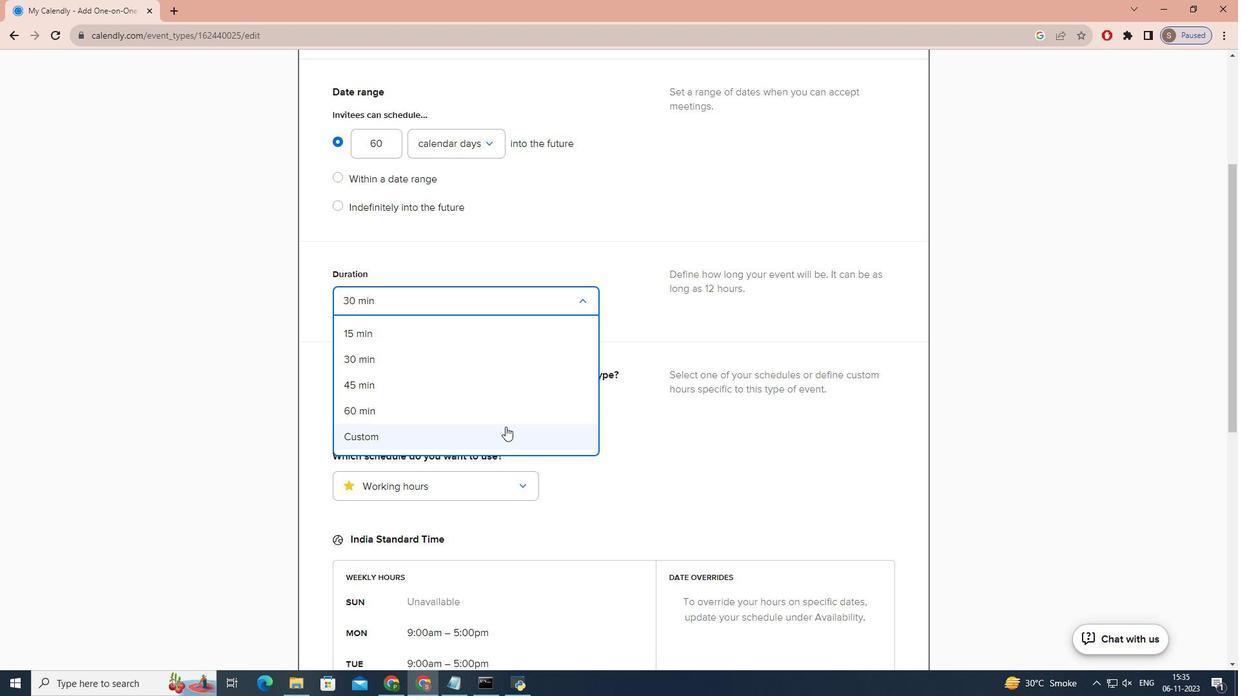 
Action: Mouse moved to (506, 421)
Screenshot: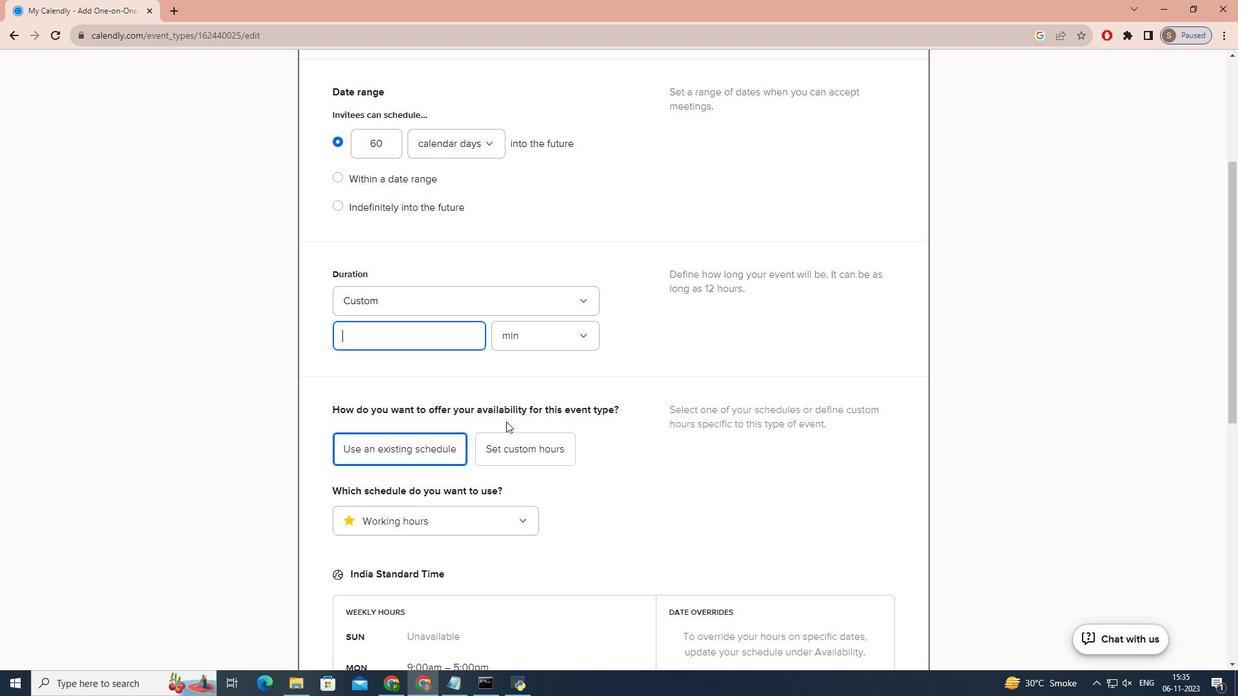 
Action: Key pressed 2
Screenshot: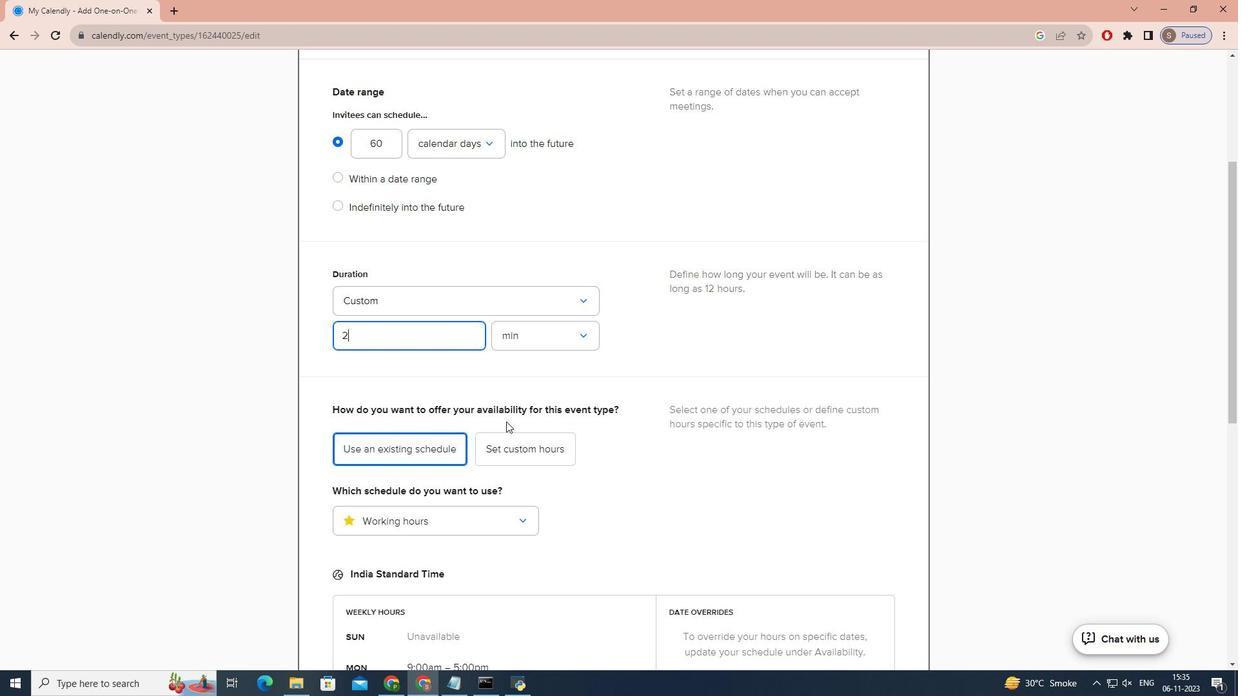 
Action: Mouse moved to (575, 334)
Screenshot: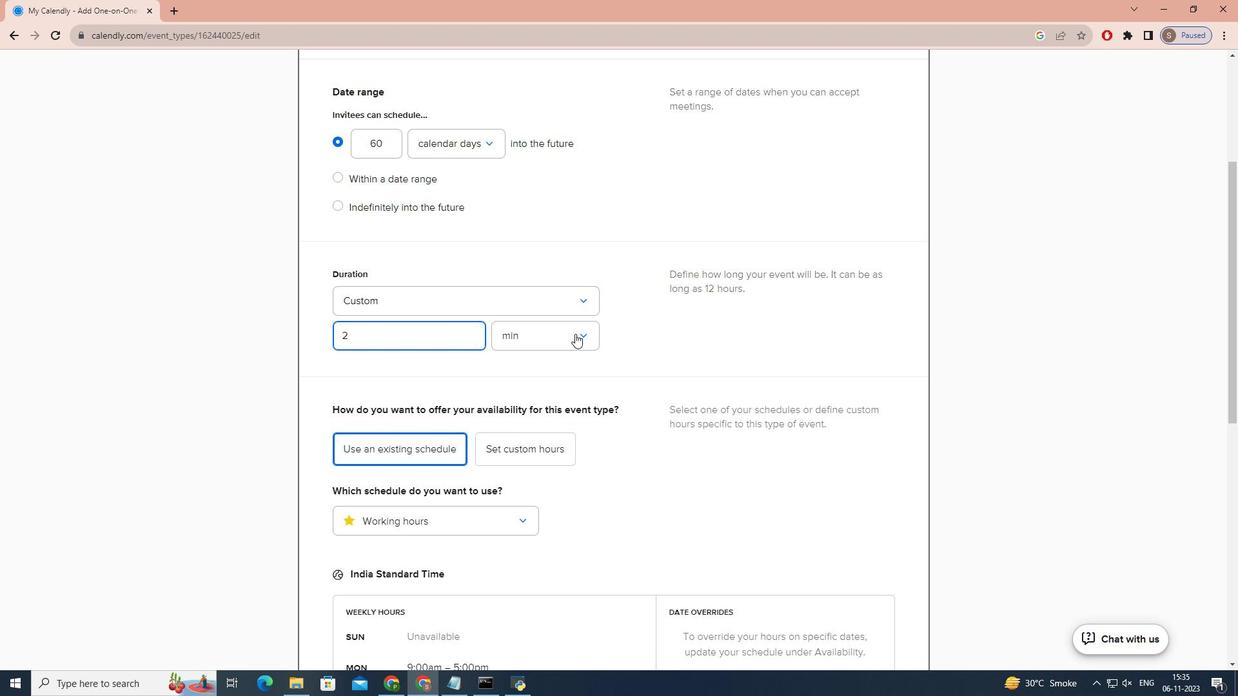 
Action: Mouse pressed left at (575, 334)
Screenshot: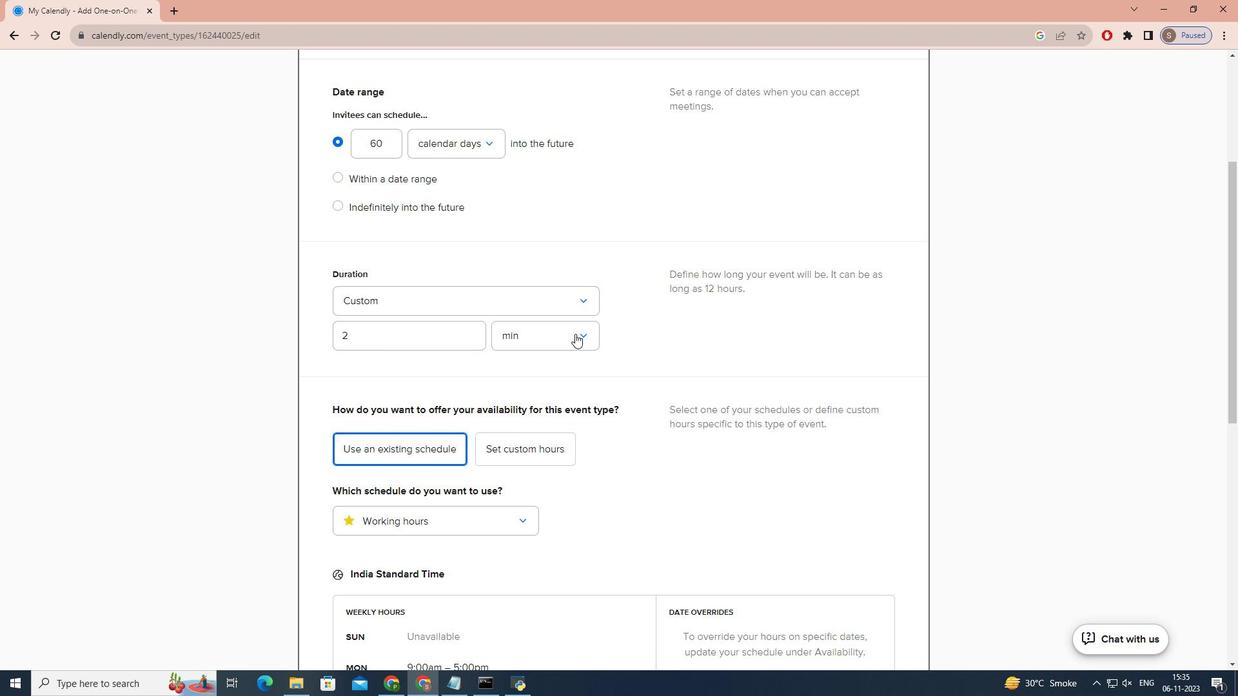 
Action: Mouse moved to (558, 381)
Screenshot: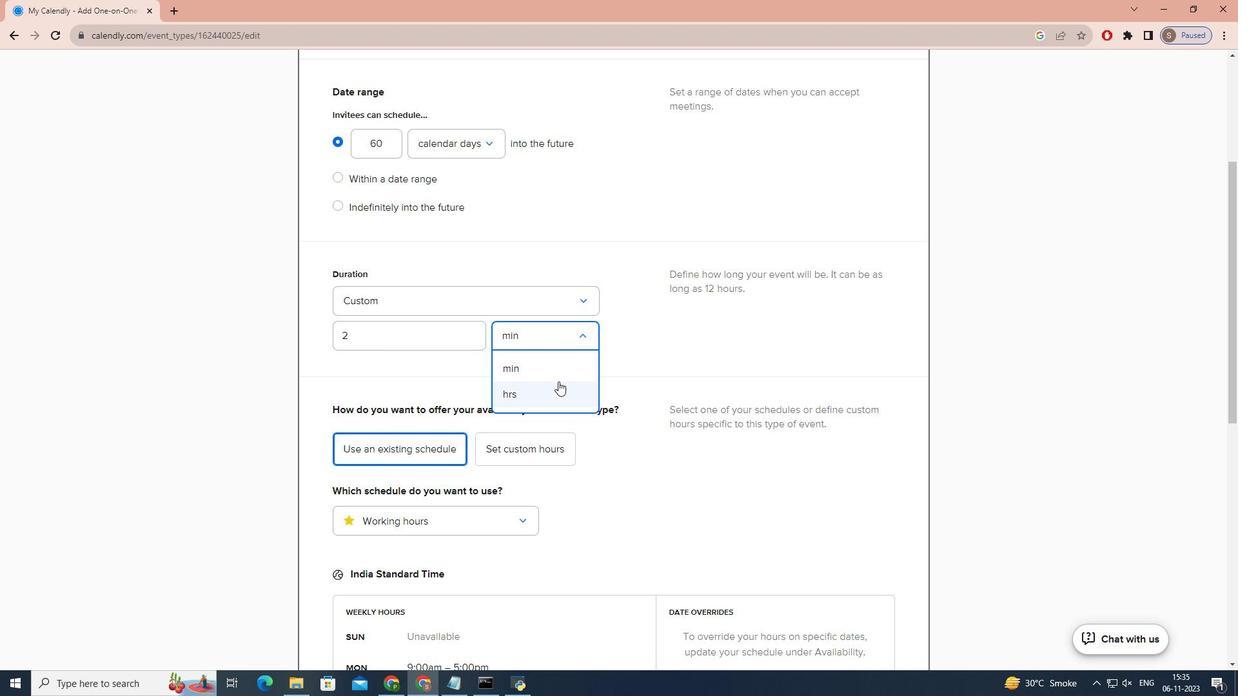 
Action: Mouse pressed left at (558, 381)
Screenshot: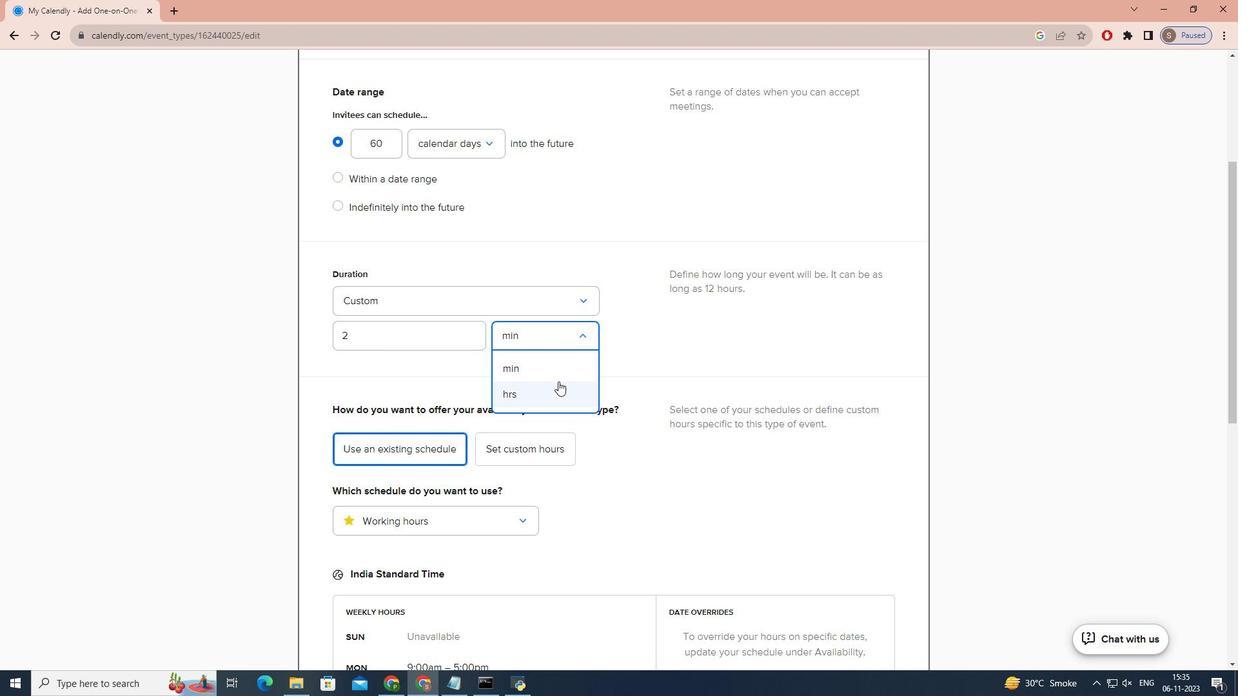 
Action: Mouse moved to (745, 311)
Screenshot: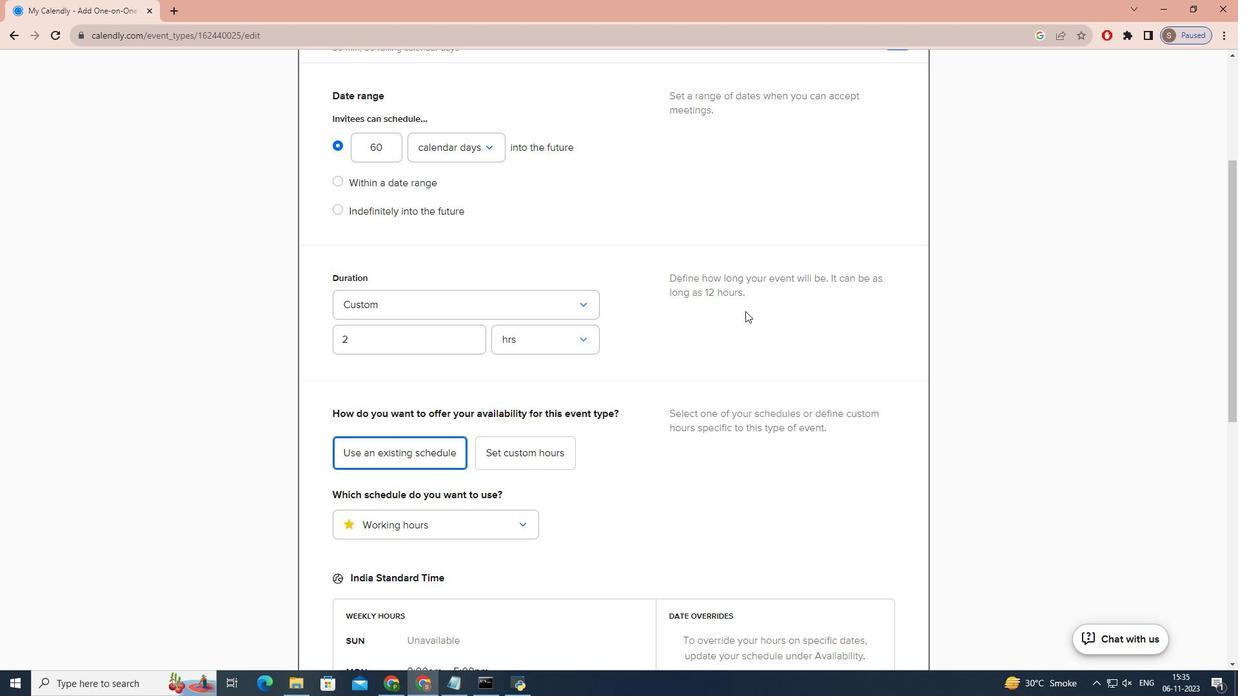 
Action: Mouse scrolled (745, 312) with delta (0, 0)
Screenshot: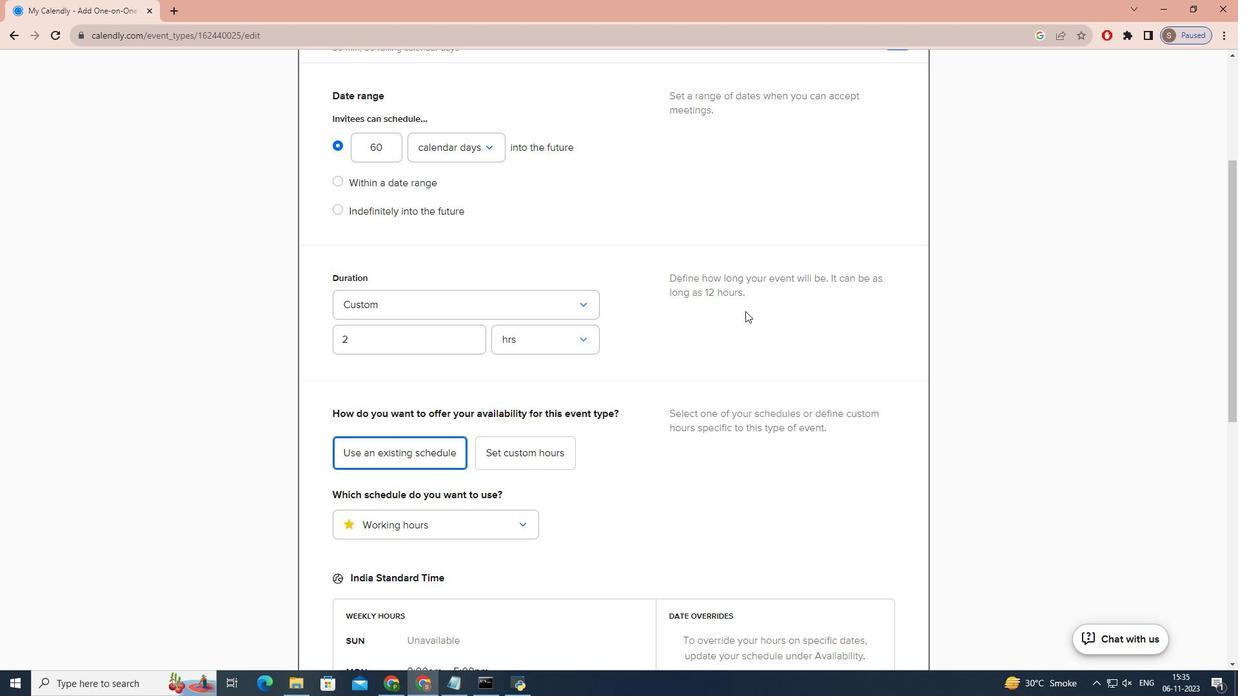 
Action: Mouse scrolled (745, 312) with delta (0, 0)
Screenshot: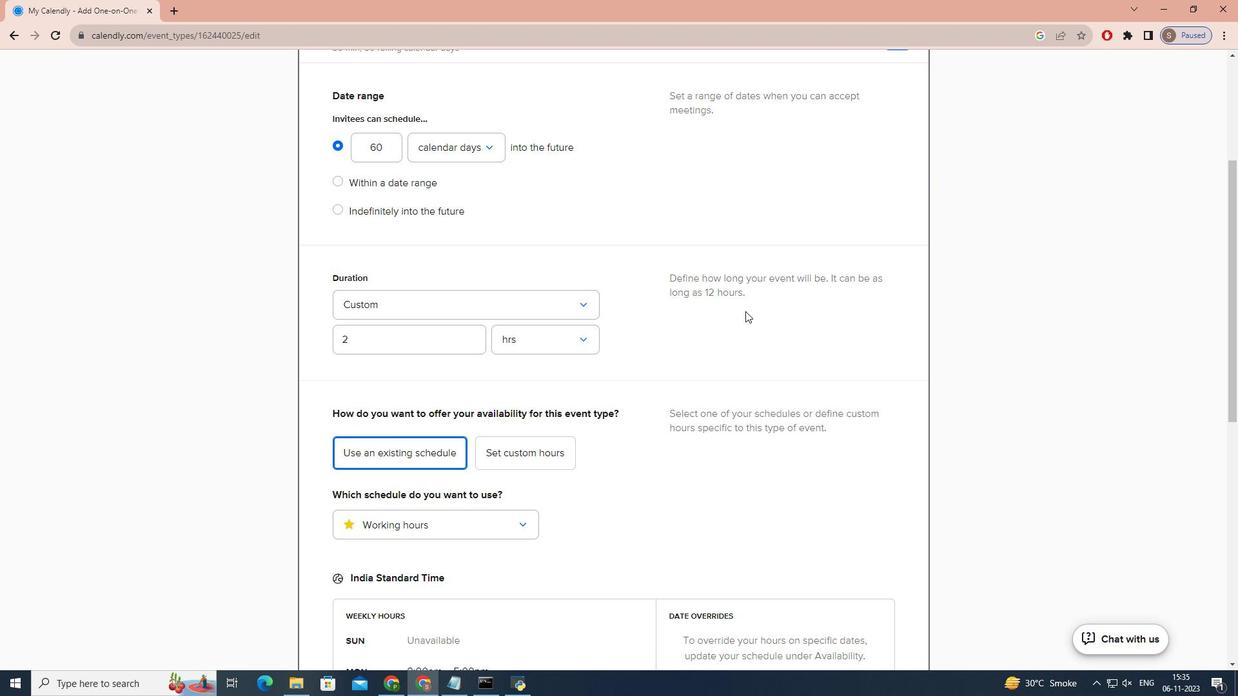 
Action: Mouse scrolled (745, 312) with delta (0, 0)
Screenshot: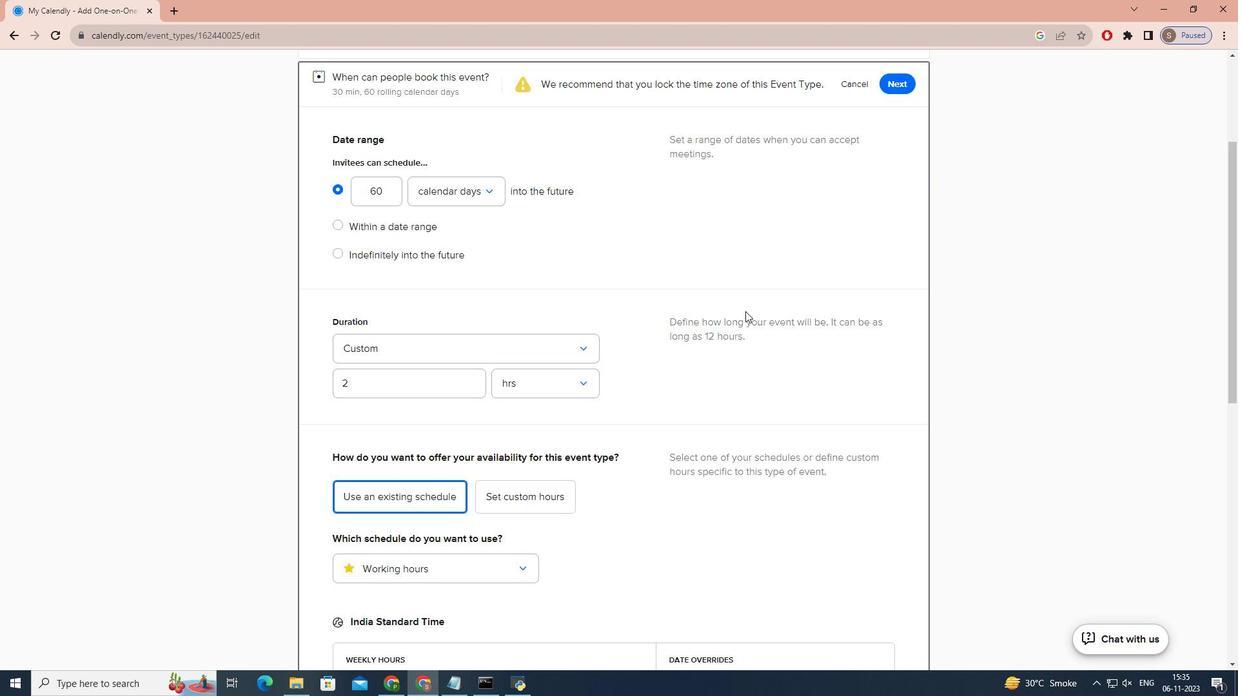
Action: Mouse scrolled (745, 312) with delta (0, 0)
Screenshot: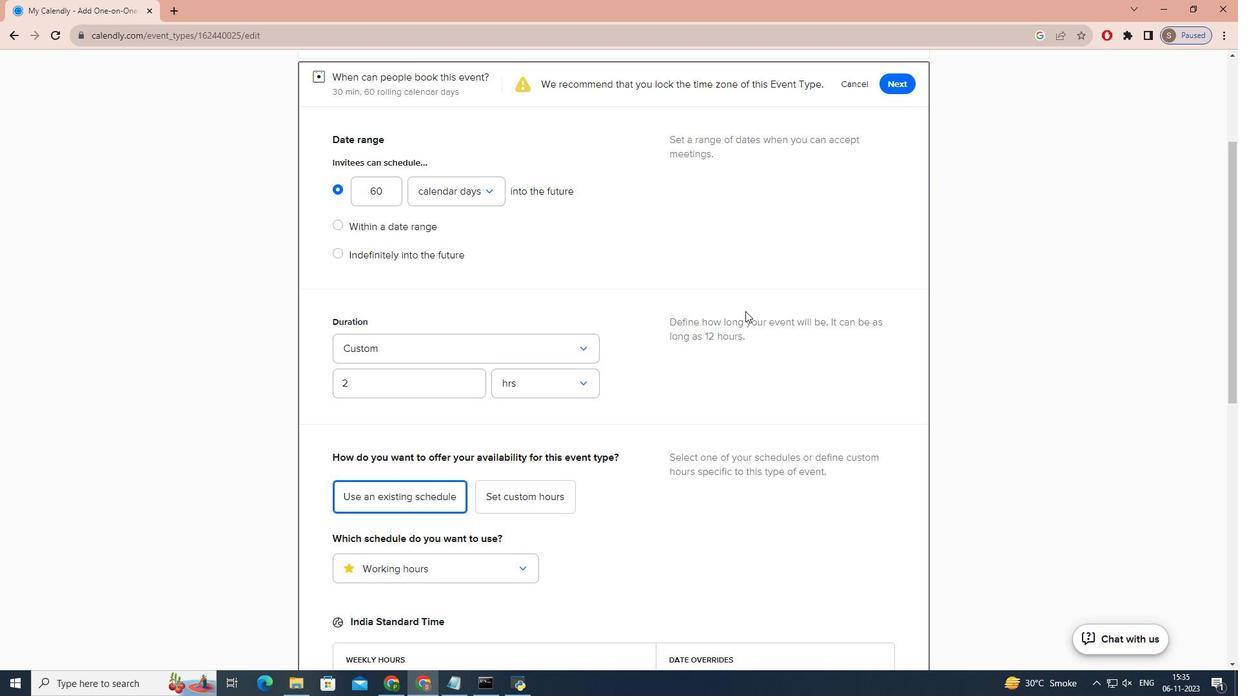 
Action: Mouse moved to (902, 274)
Screenshot: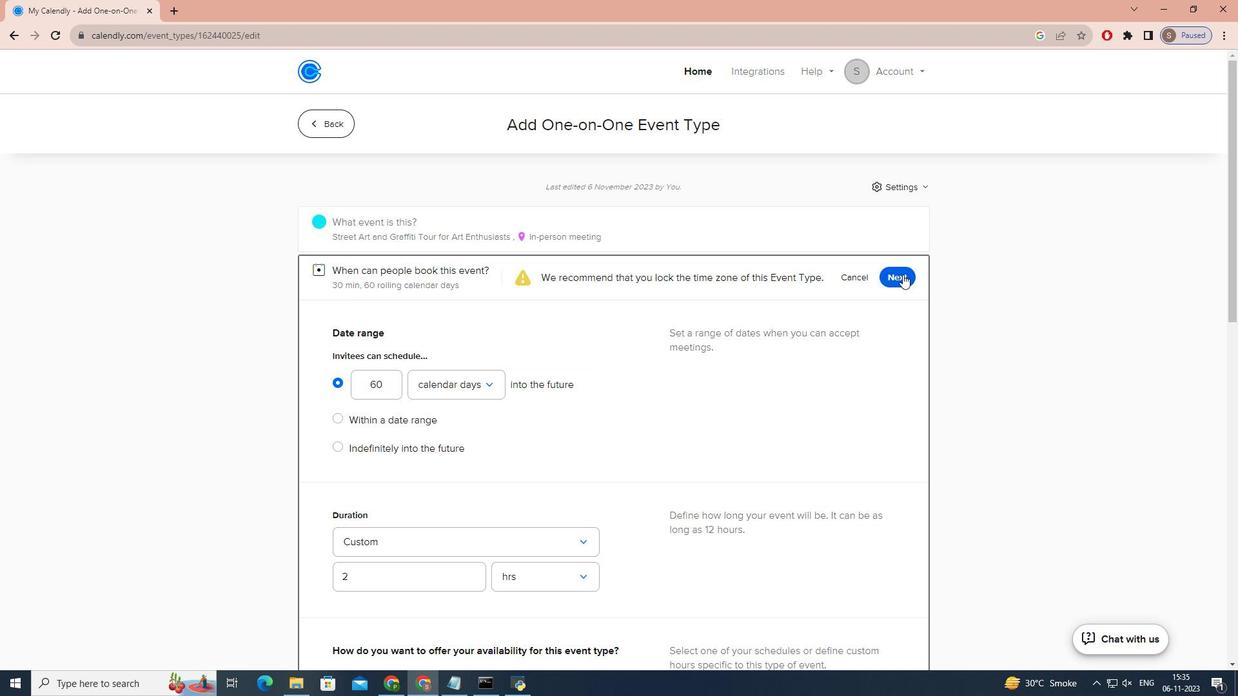 
Action: Mouse pressed left at (902, 274)
Screenshot: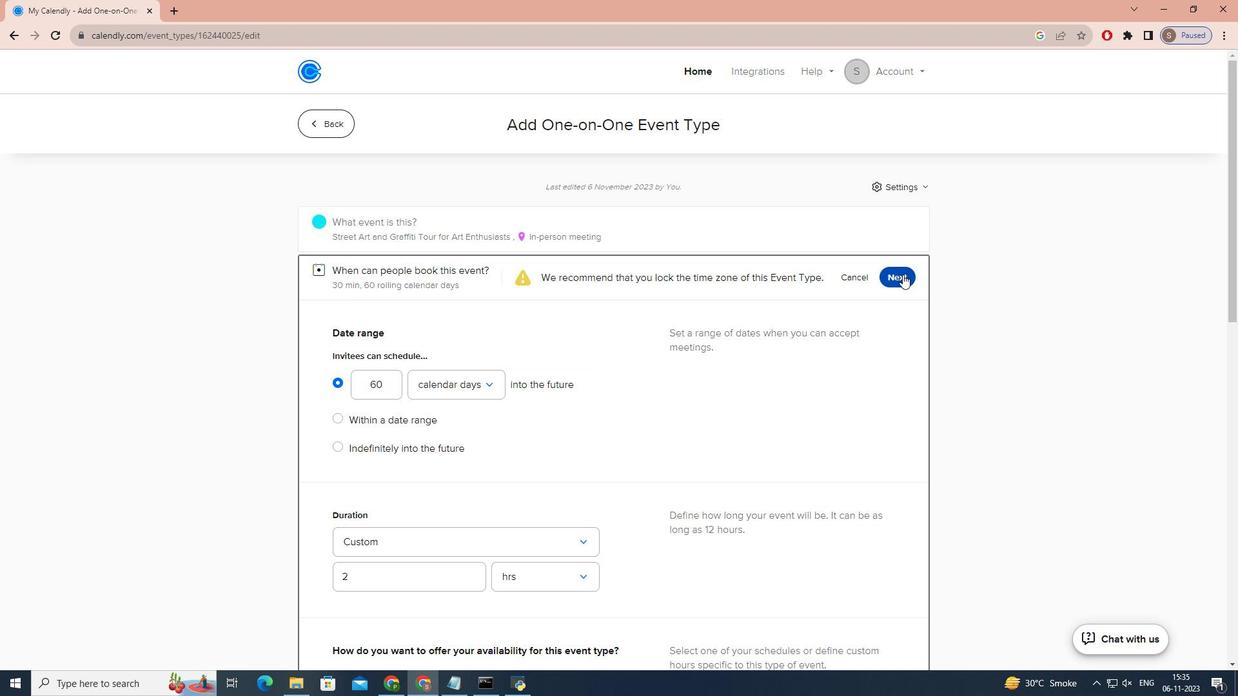 
